 Task: Find connections with filter location Yicheng with filter topic #personaldevelopment with filter profile language Potuguese with filter current company Muthoot Fincorp Ltd. with filter school CENTRAL UNIVERSITY OF JAMMU with filter industry Sports Teams and Clubs with filter service category Editing with filter keywords title Farm Worker
Action: Mouse moved to (505, 67)
Screenshot: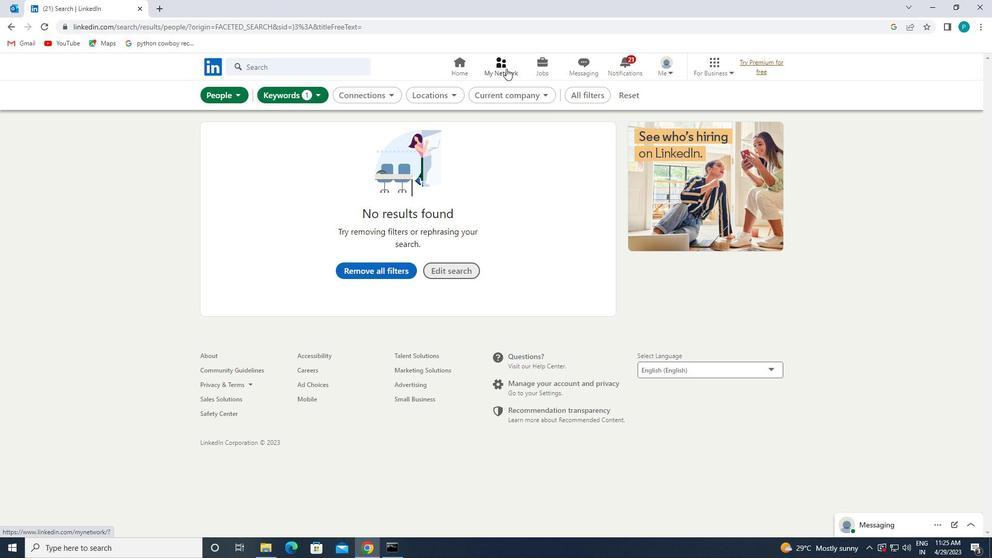 
Action: Mouse pressed left at (505, 67)
Screenshot: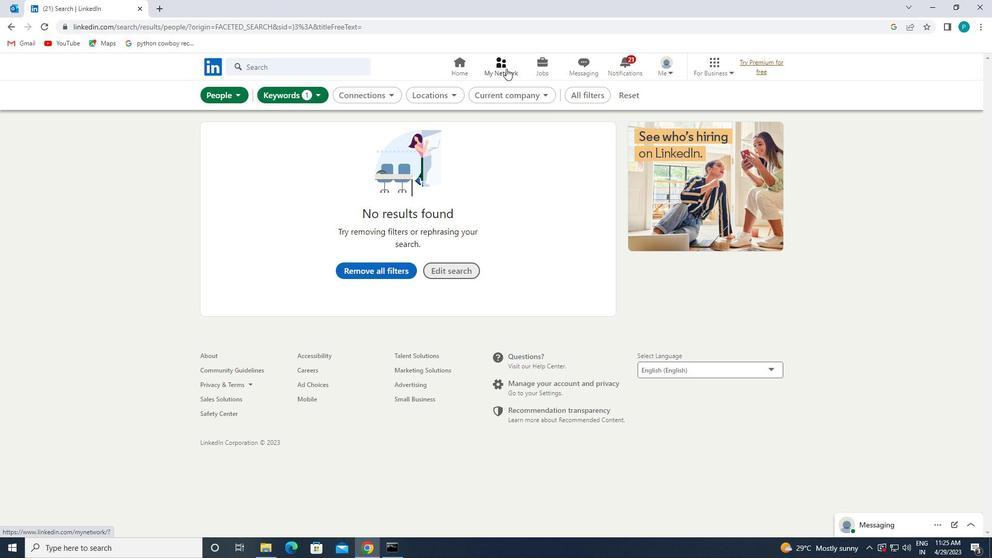 
Action: Mouse moved to (303, 125)
Screenshot: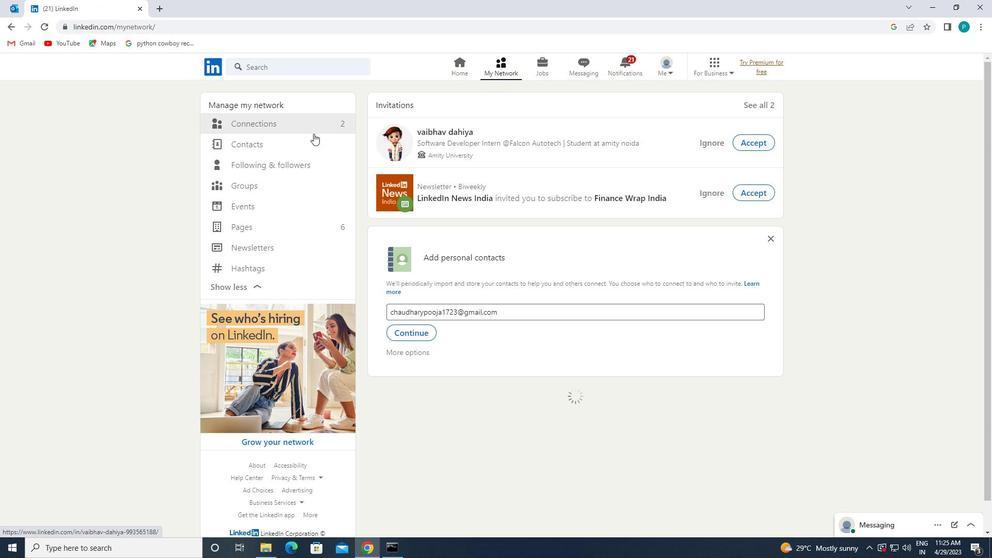 
Action: Mouse pressed left at (303, 125)
Screenshot: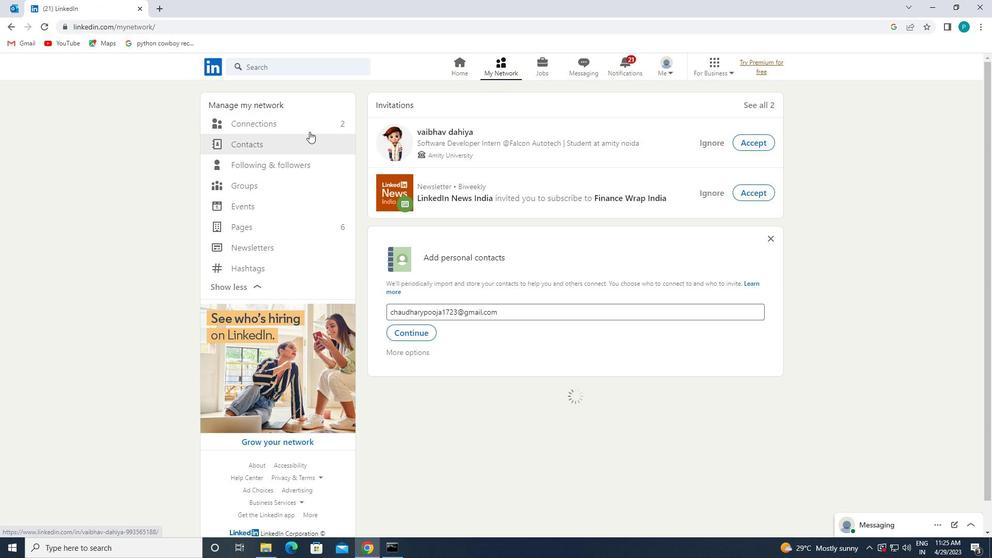 
Action: Mouse moved to (566, 122)
Screenshot: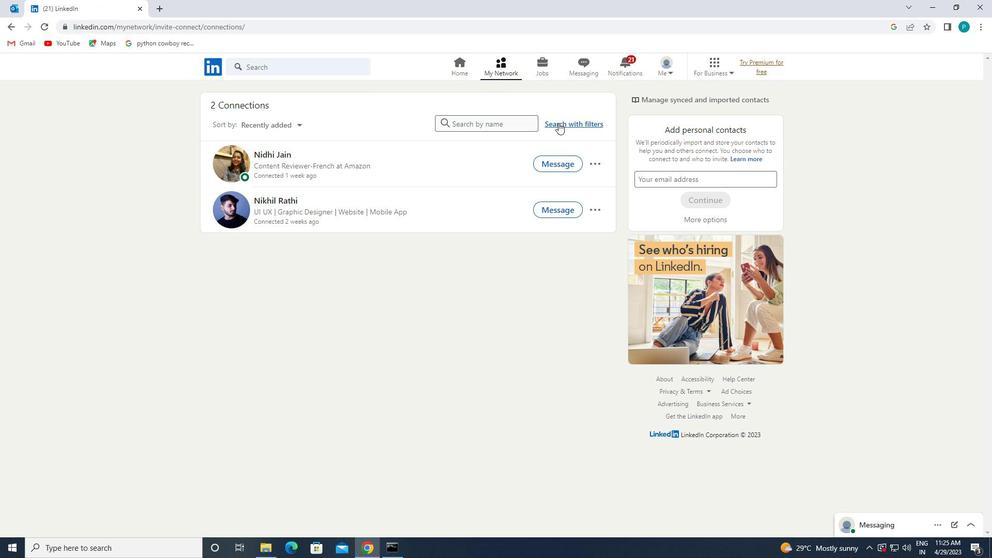 
Action: Mouse pressed left at (566, 122)
Screenshot: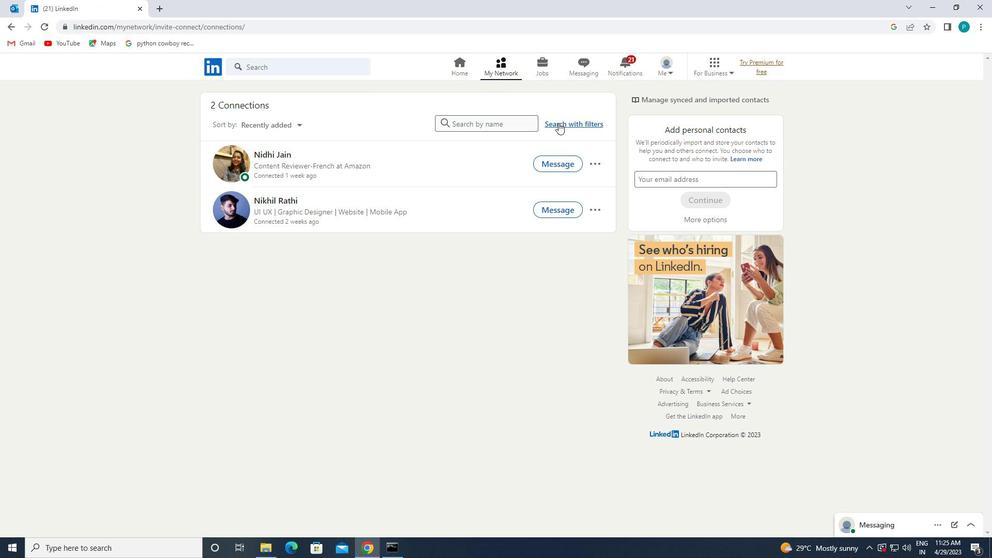 
Action: Mouse moved to (580, 123)
Screenshot: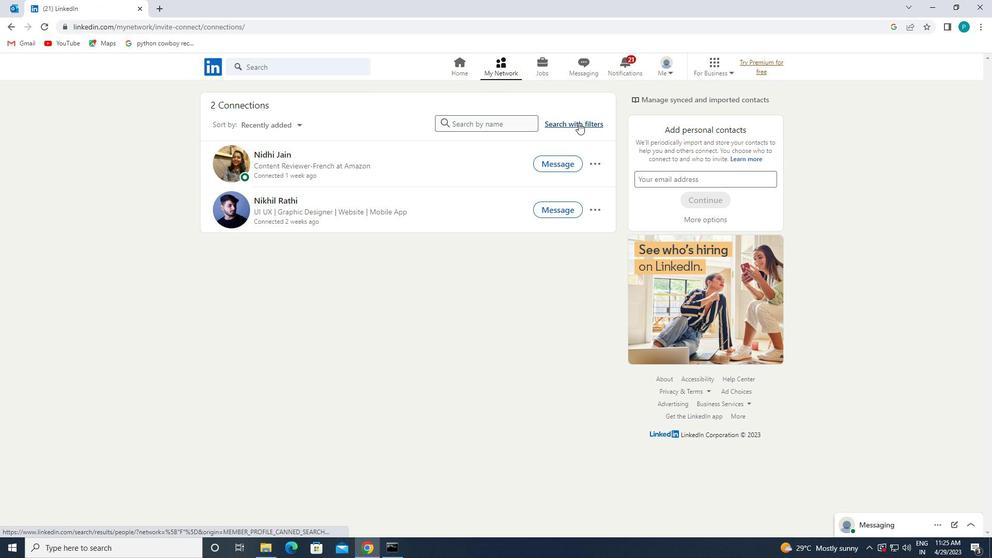 
Action: Mouse pressed left at (580, 123)
Screenshot: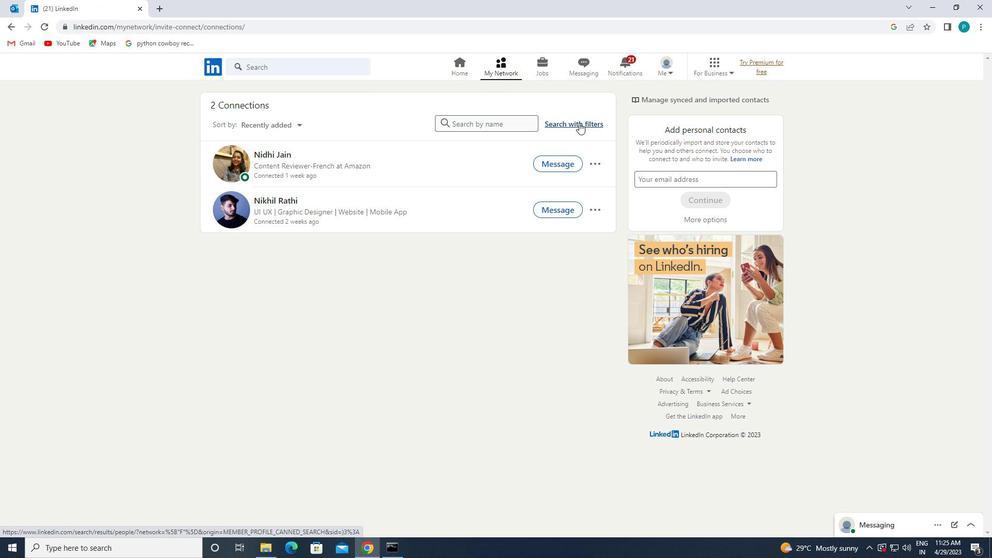 
Action: Mouse moved to (533, 96)
Screenshot: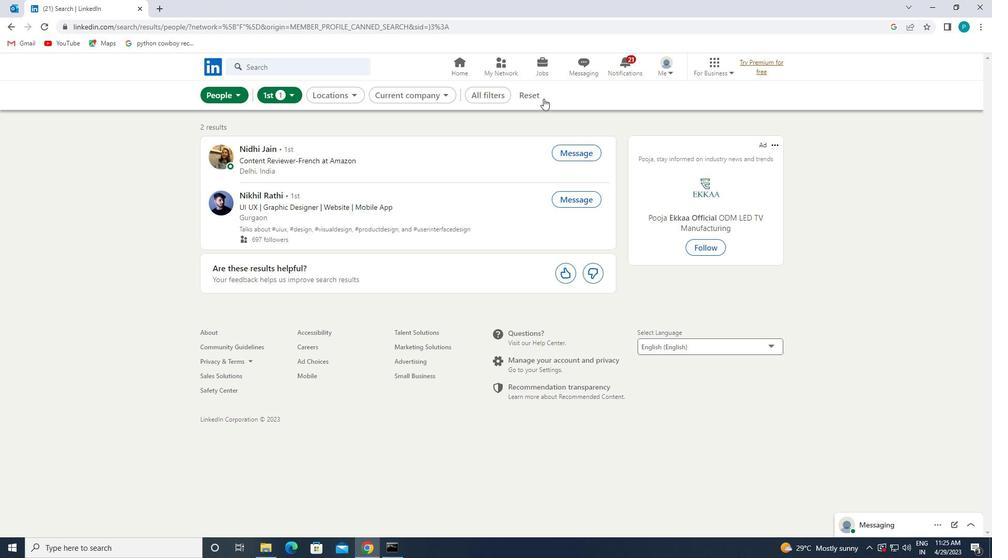 
Action: Mouse pressed left at (533, 96)
Screenshot: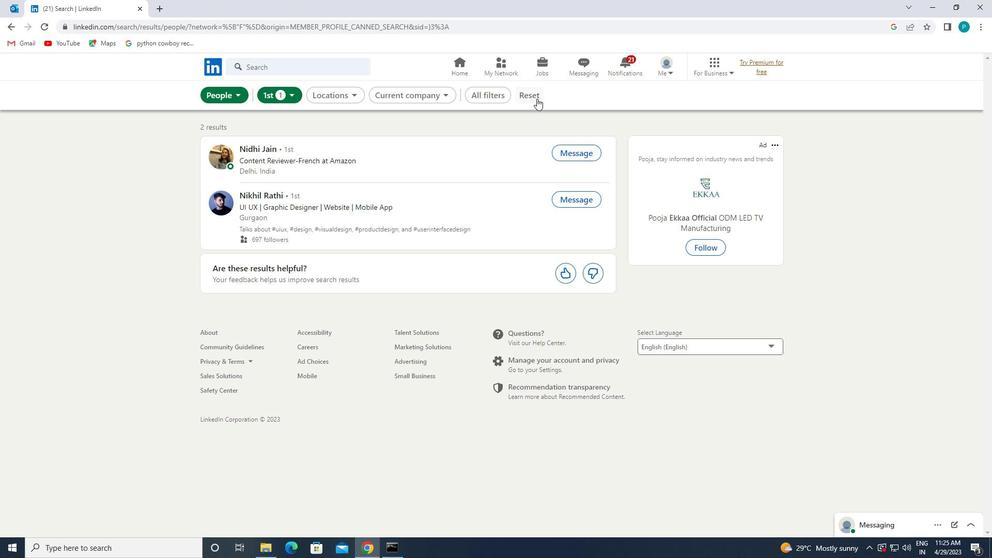 
Action: Mouse moved to (497, 100)
Screenshot: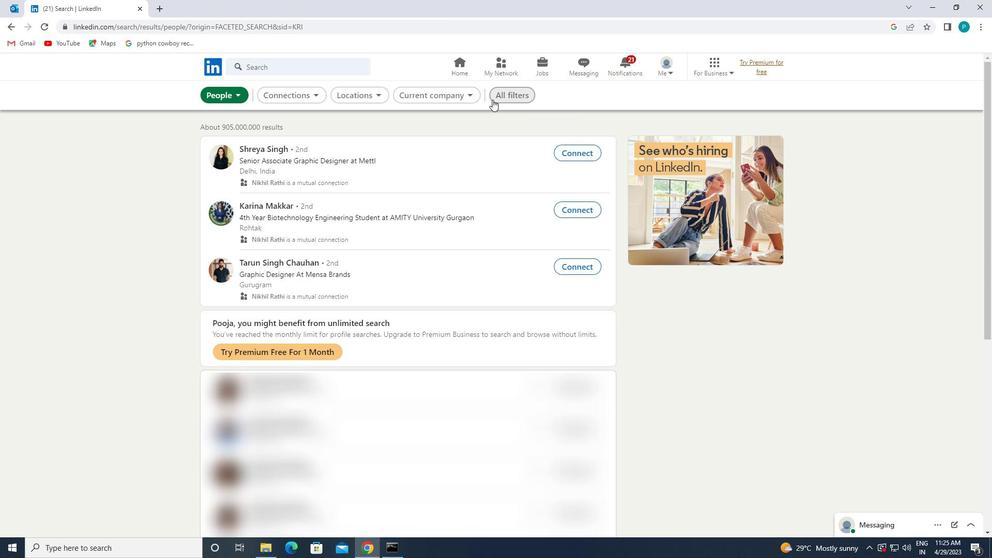 
Action: Mouse pressed left at (497, 100)
Screenshot: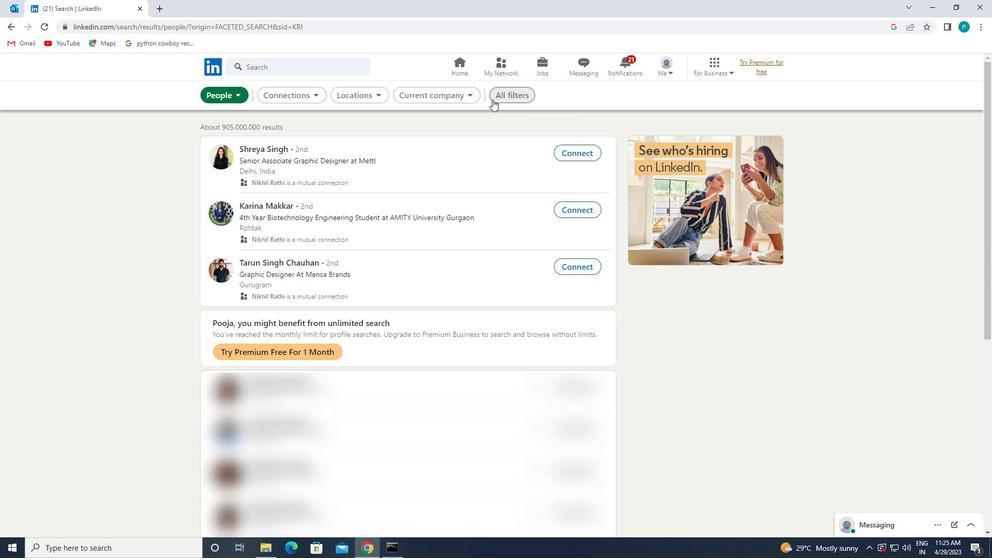 
Action: Mouse moved to (654, 223)
Screenshot: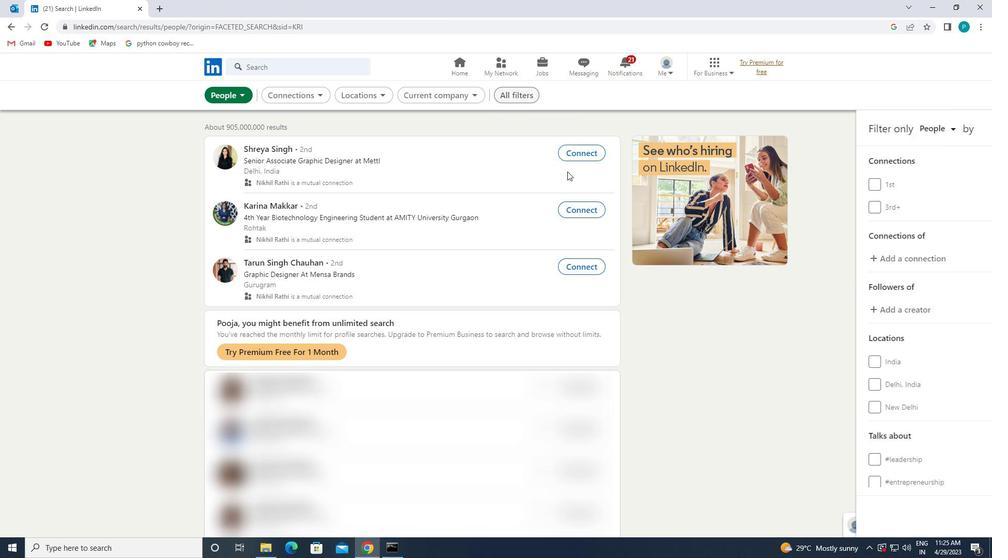 
Action: Mouse scrolled (654, 222) with delta (0, 0)
Screenshot: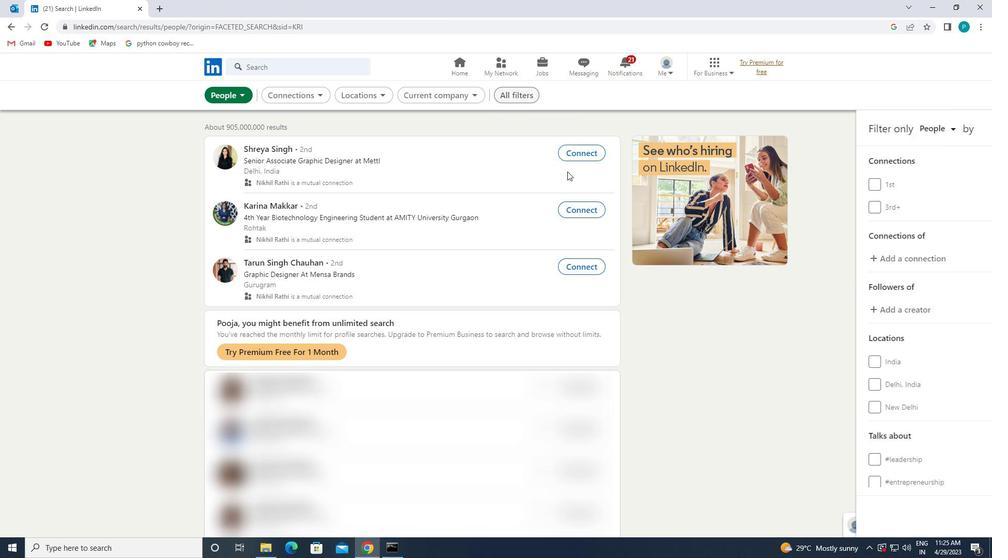 
Action: Mouse moved to (655, 223)
Screenshot: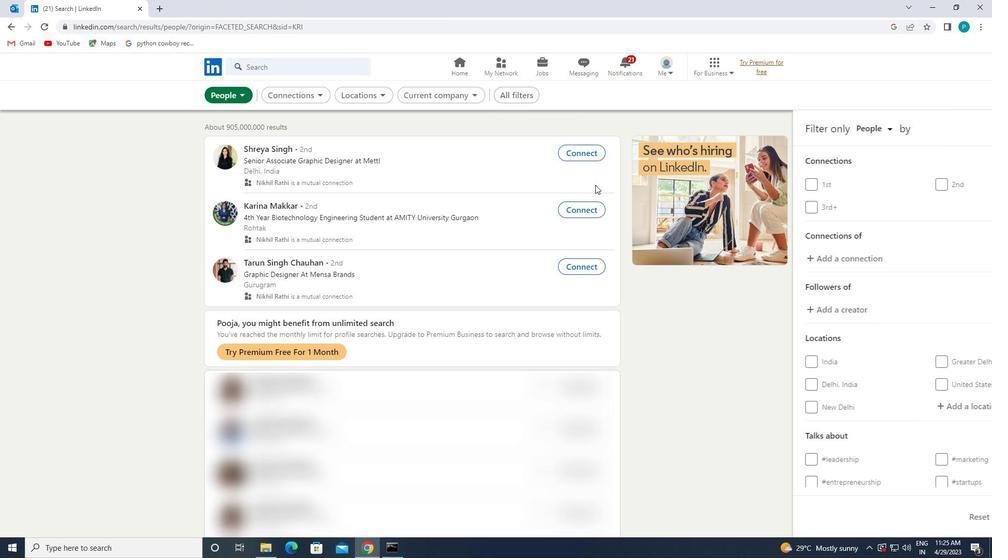 
Action: Mouse scrolled (655, 222) with delta (0, 0)
Screenshot: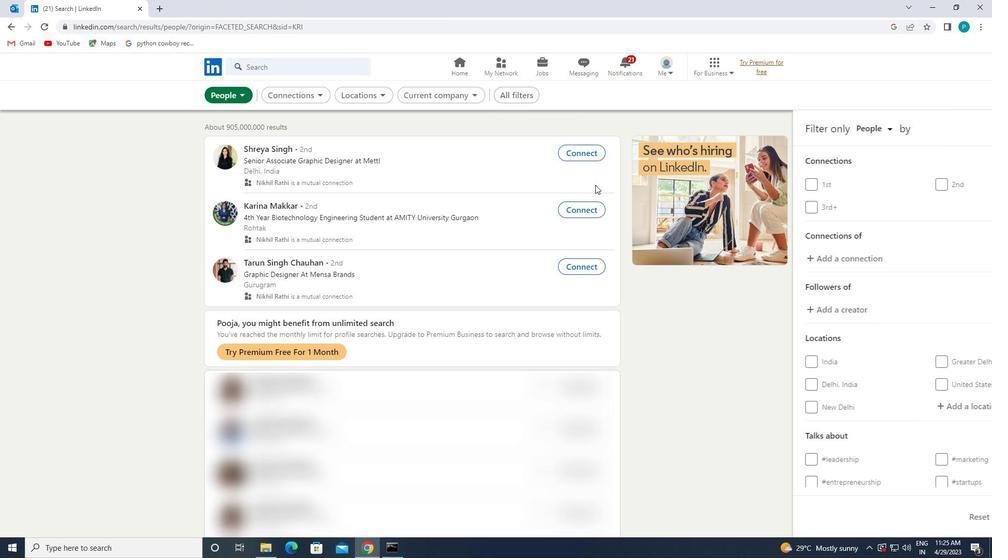
Action: Mouse scrolled (655, 222) with delta (0, 0)
Screenshot: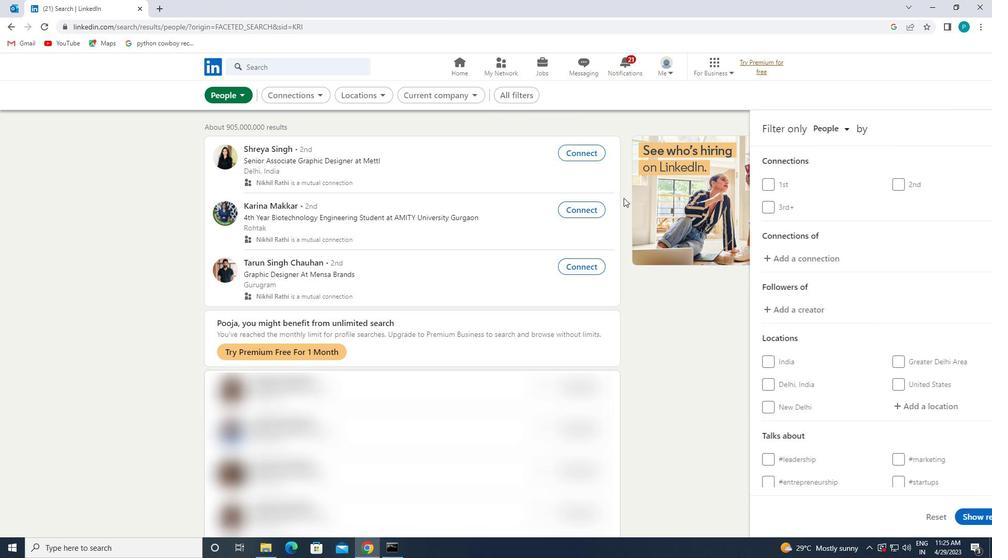 
Action: Mouse moved to (825, 276)
Screenshot: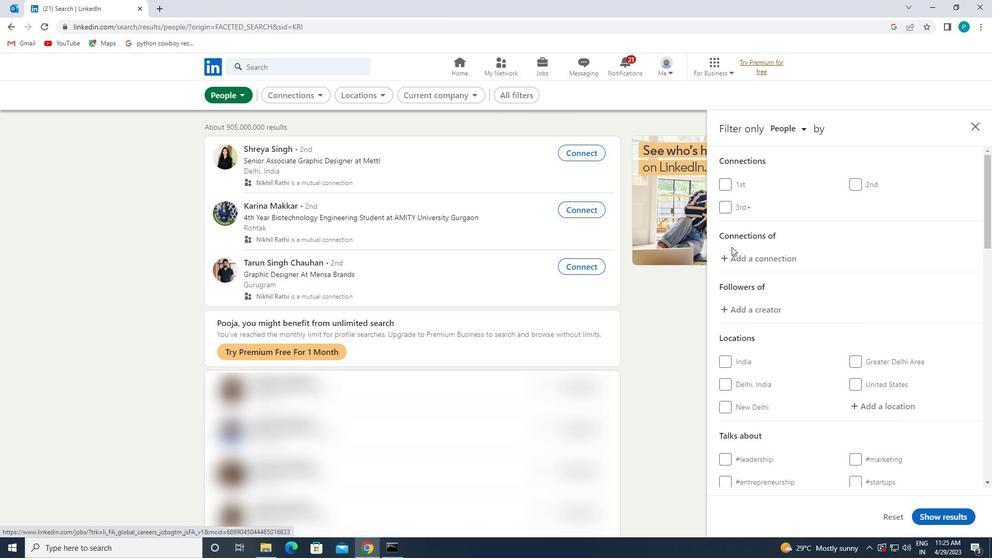
Action: Mouse scrolled (825, 275) with delta (0, 0)
Screenshot: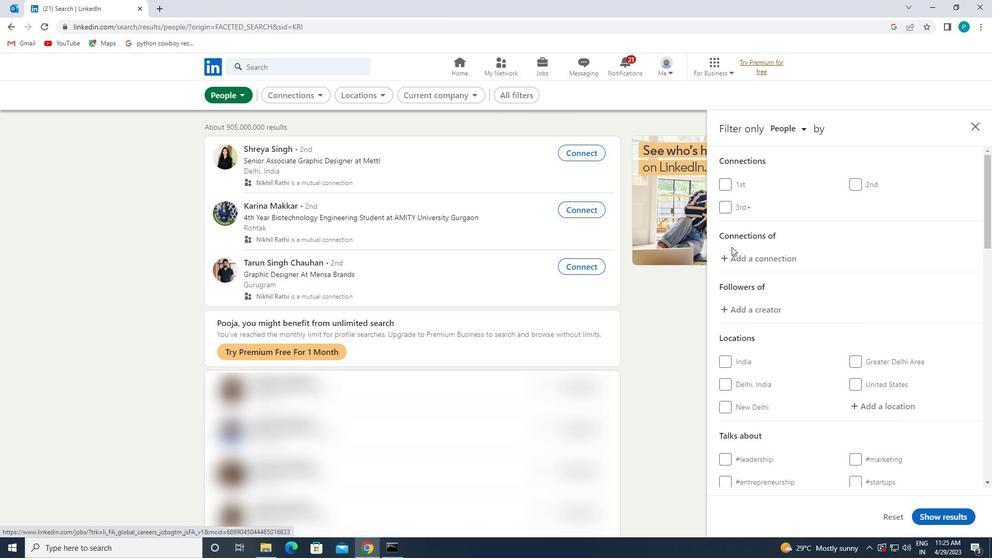 
Action: Mouse moved to (825, 276)
Screenshot: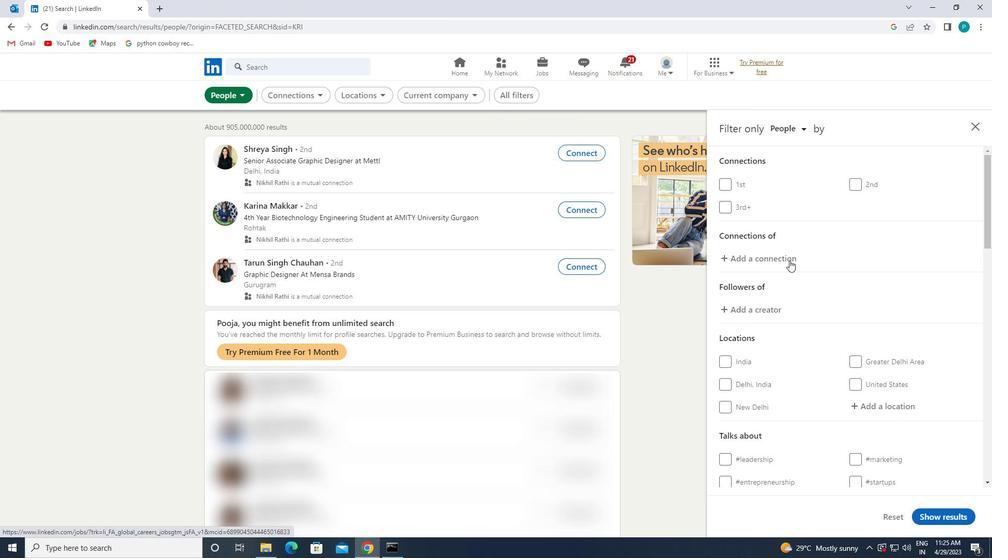
Action: Mouse scrolled (825, 276) with delta (0, 0)
Screenshot: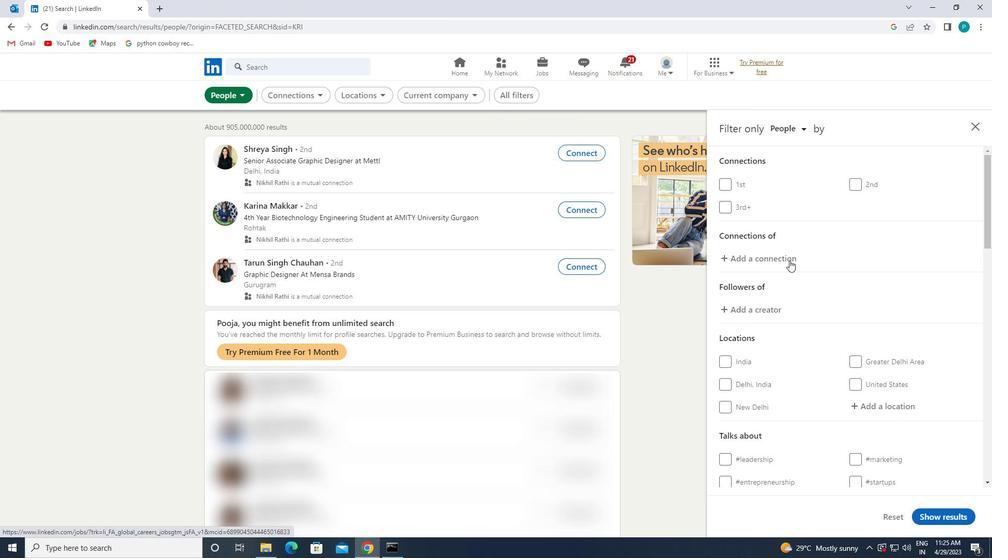 
Action: Mouse moved to (875, 300)
Screenshot: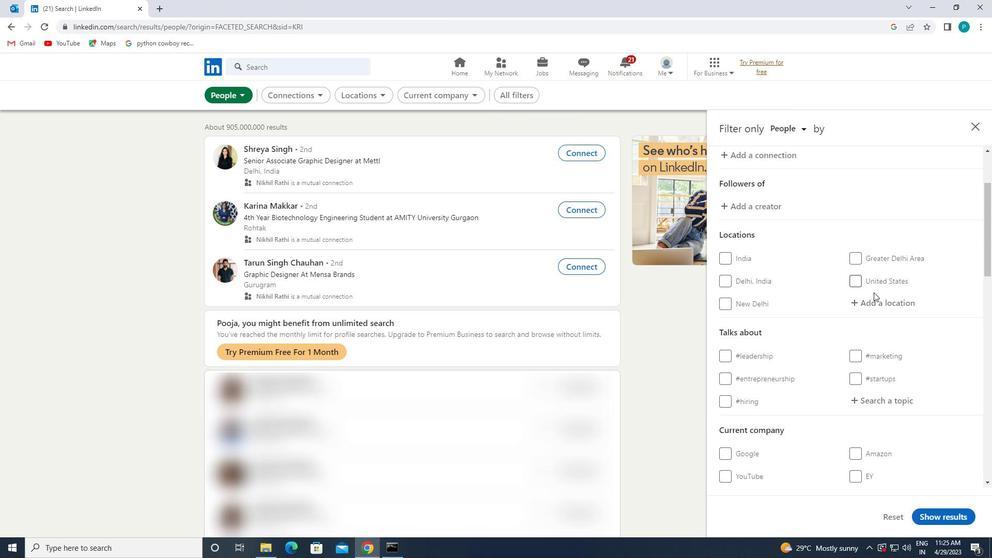 
Action: Mouse pressed left at (875, 300)
Screenshot: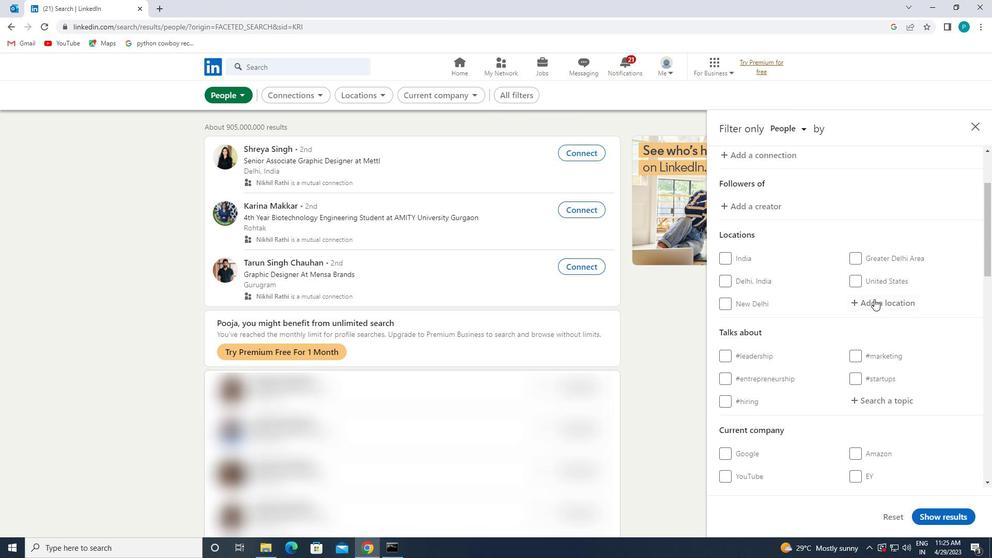 
Action: Mouse moved to (875, 297)
Screenshot: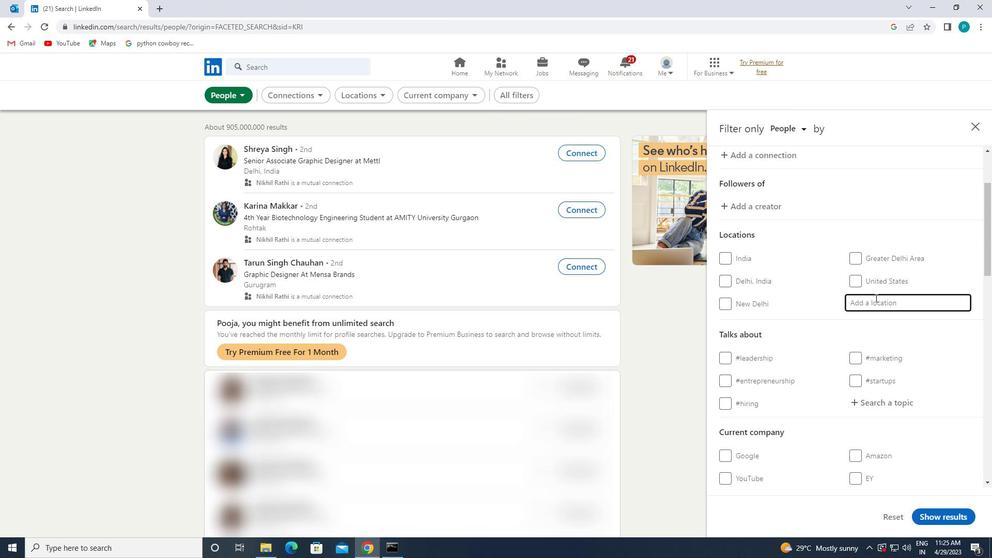 
Action: Key pressed <Key.caps_lock>y<Key.caps_lock>e<Key.backspace>icheng
Screenshot: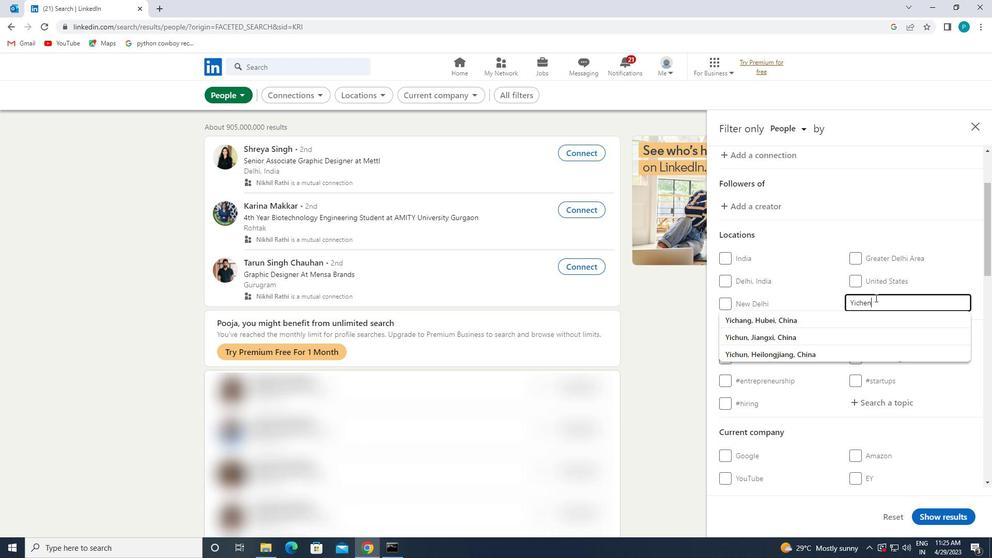
Action: Mouse moved to (877, 337)
Screenshot: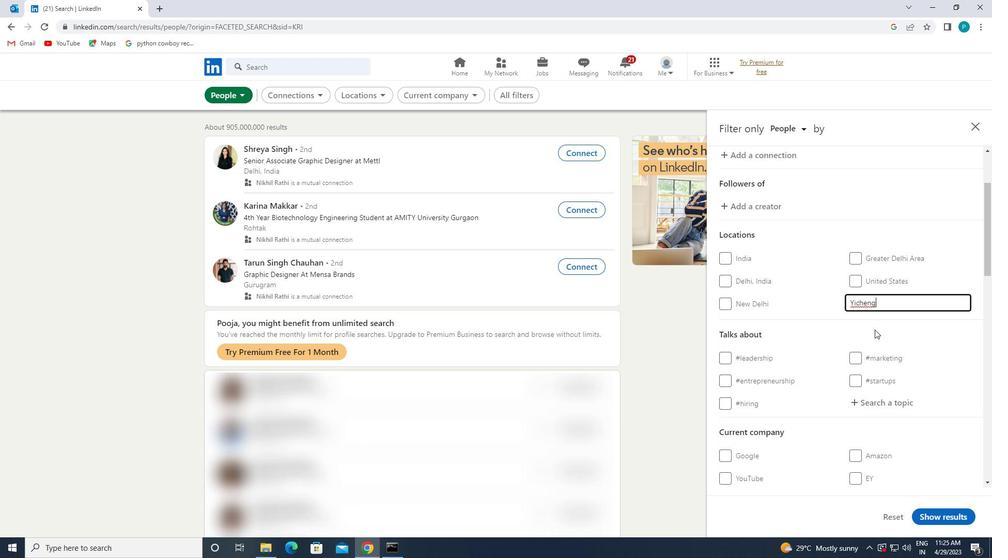 
Action: Mouse scrolled (877, 337) with delta (0, 0)
Screenshot: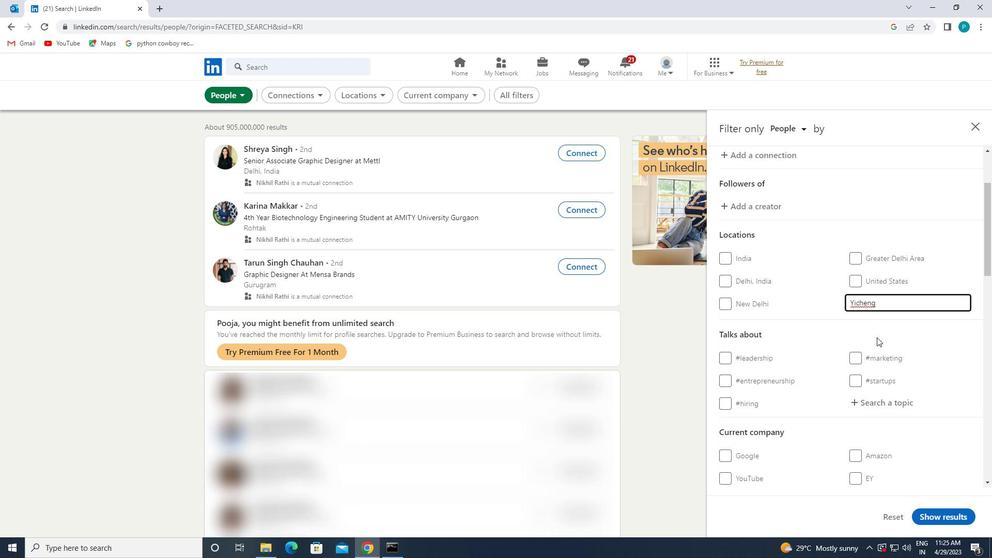 
Action: Mouse scrolled (877, 337) with delta (0, 0)
Screenshot: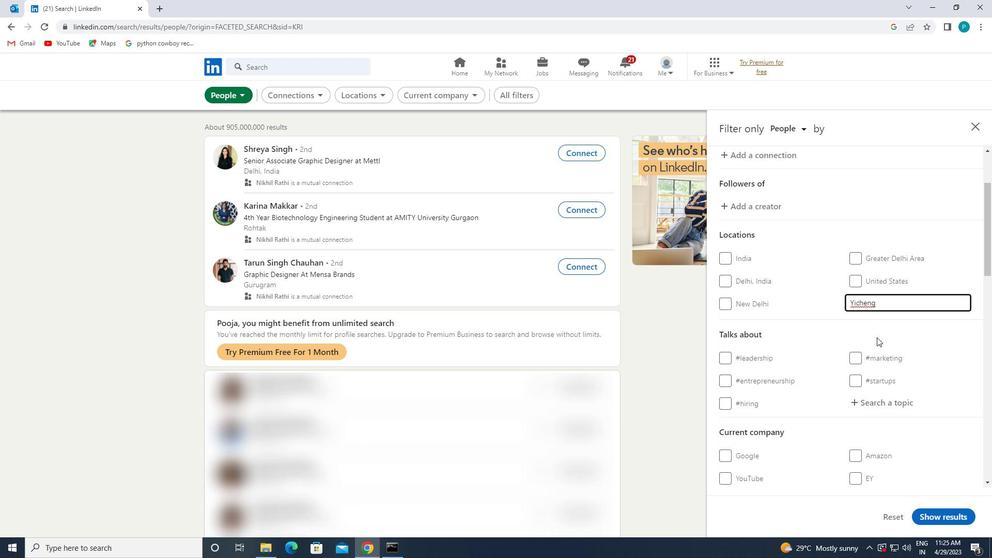 
Action: Mouse moved to (866, 296)
Screenshot: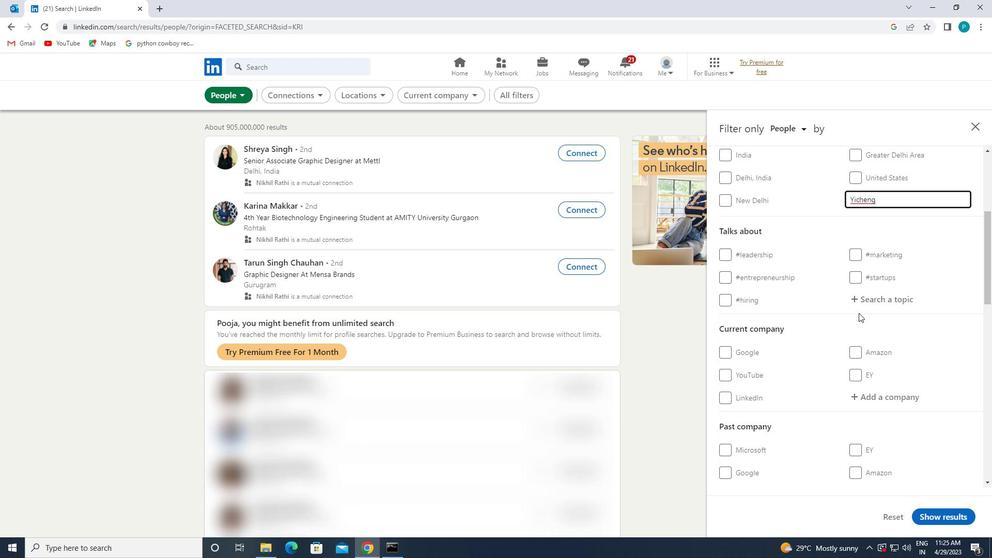 
Action: Mouse pressed left at (866, 296)
Screenshot: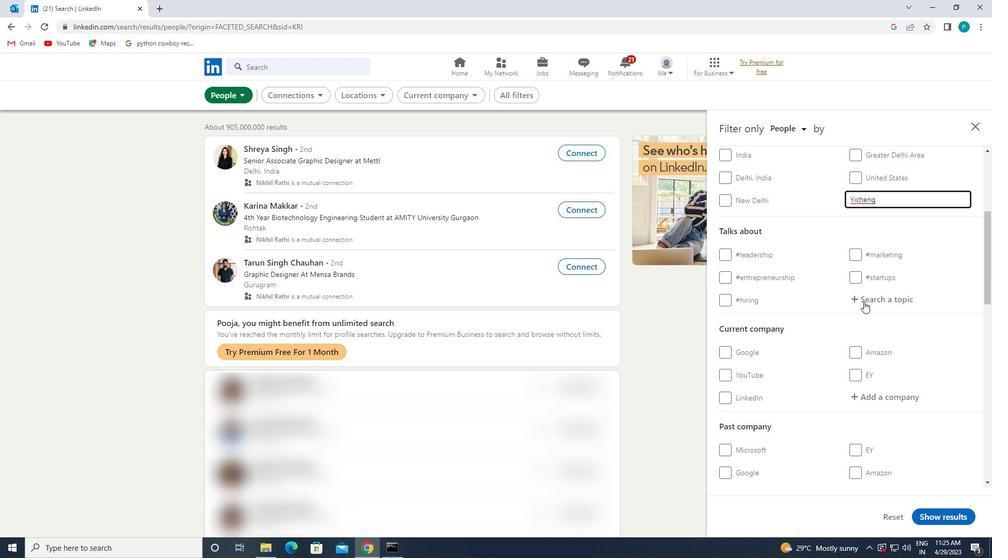
Action: Mouse moved to (867, 296)
Screenshot: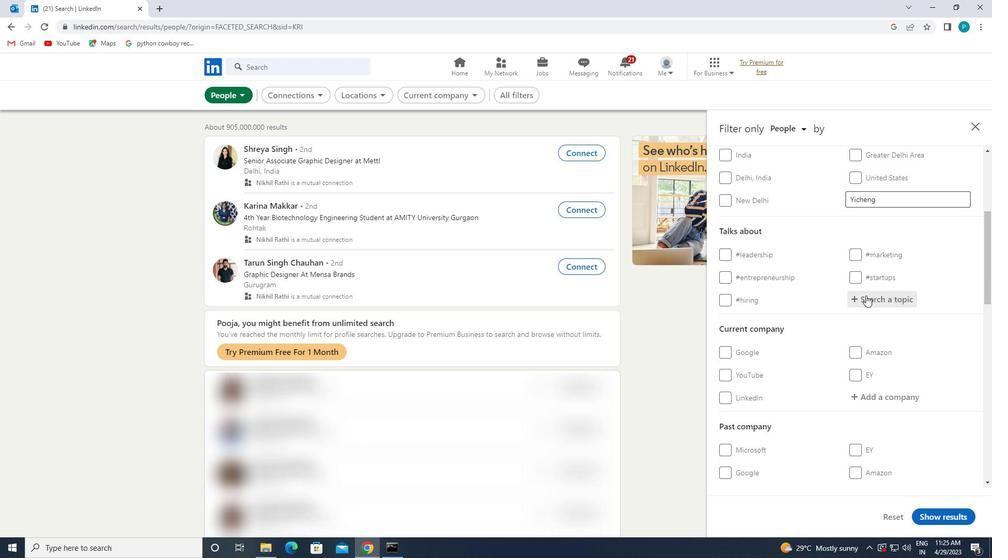 
Action: Key pressed <Key.shift>#PERSONALDEVELOPMENT
Screenshot: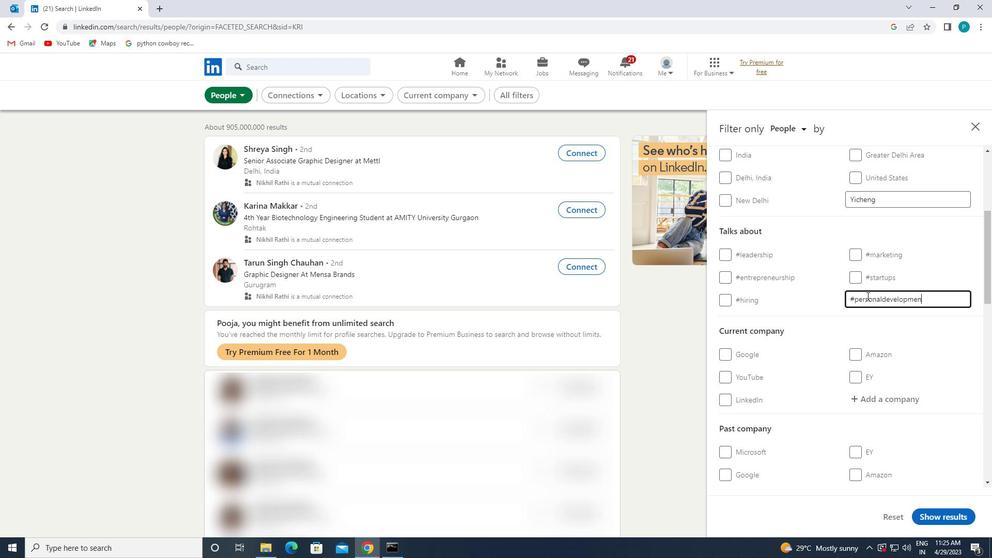 
Action: Mouse moved to (907, 365)
Screenshot: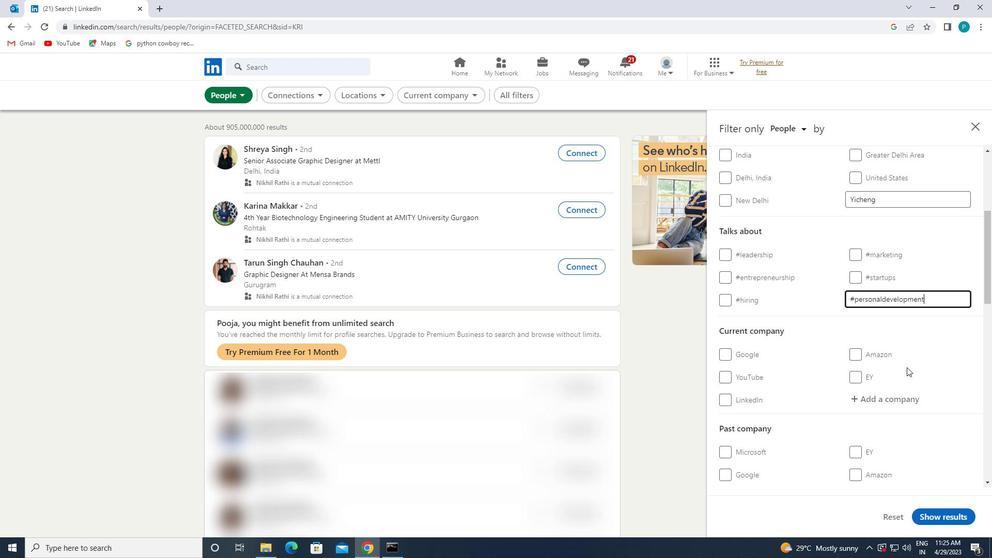 
Action: Mouse scrolled (907, 364) with delta (0, 0)
Screenshot: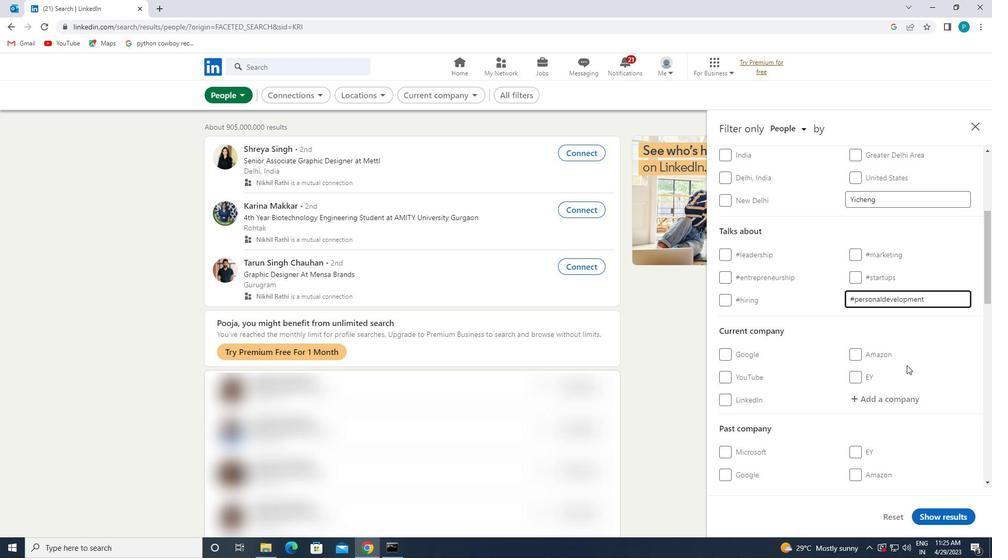 
Action: Mouse scrolled (907, 364) with delta (0, 0)
Screenshot: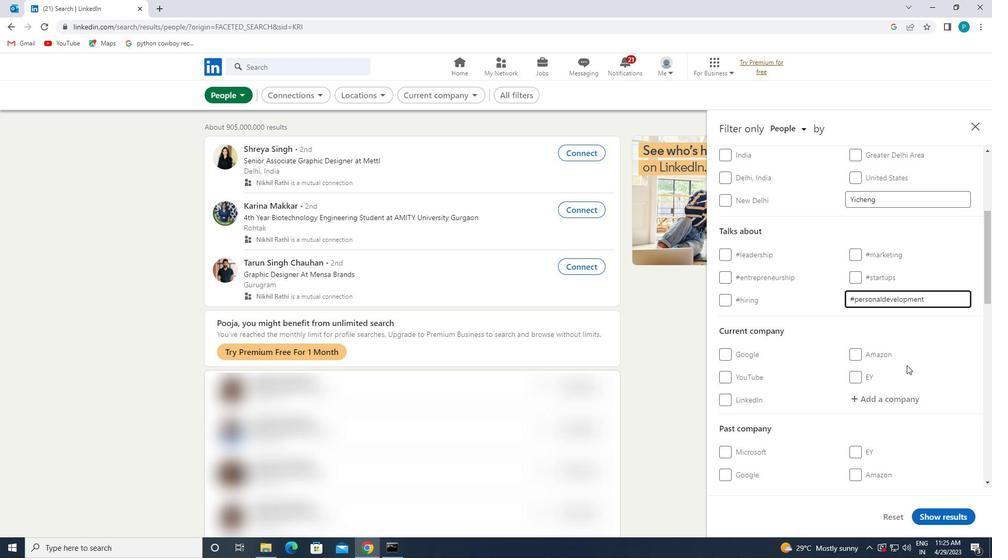 
Action: Mouse moved to (907, 365)
Screenshot: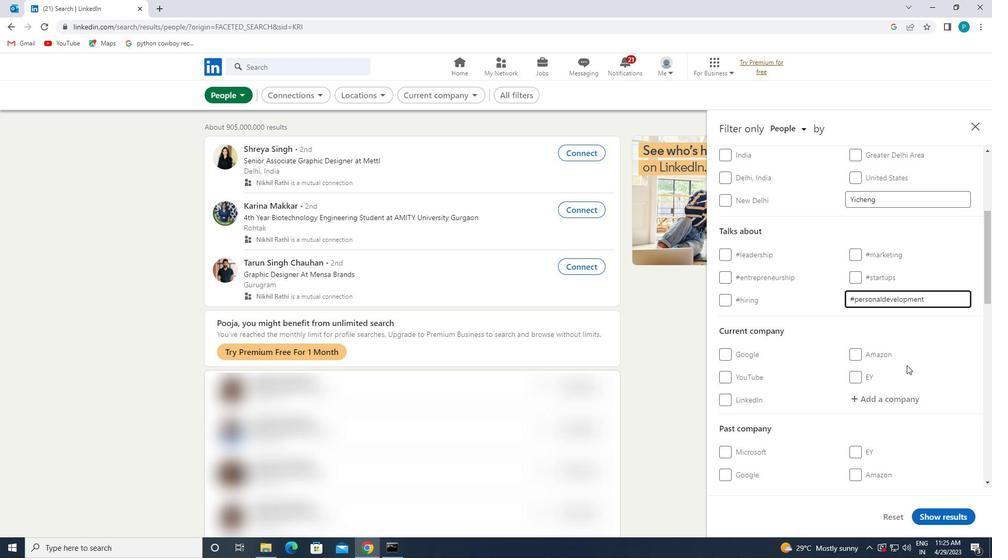 
Action: Mouse scrolled (907, 364) with delta (0, 0)
Screenshot: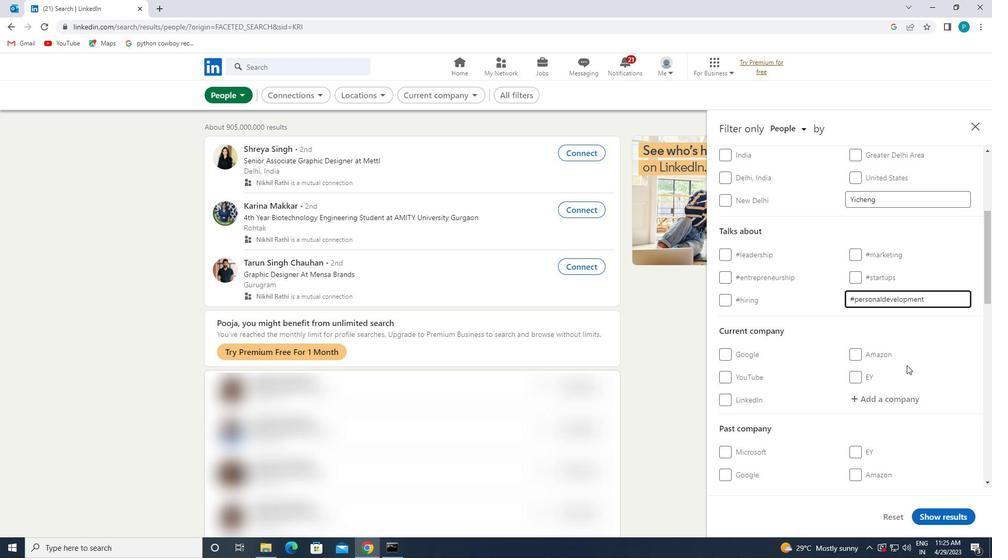 
Action: Mouse moved to (906, 366)
Screenshot: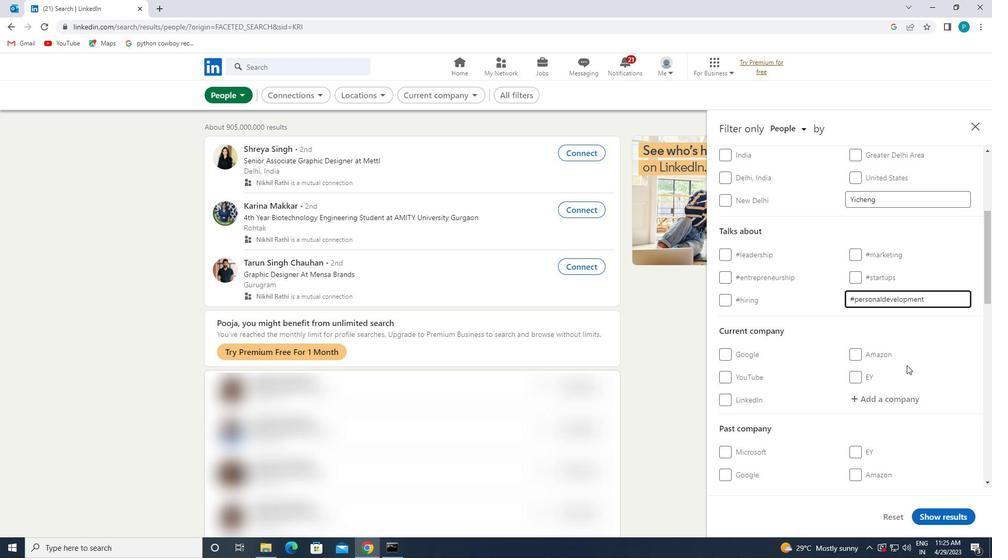 
Action: Mouse scrolled (906, 365) with delta (0, 0)
Screenshot: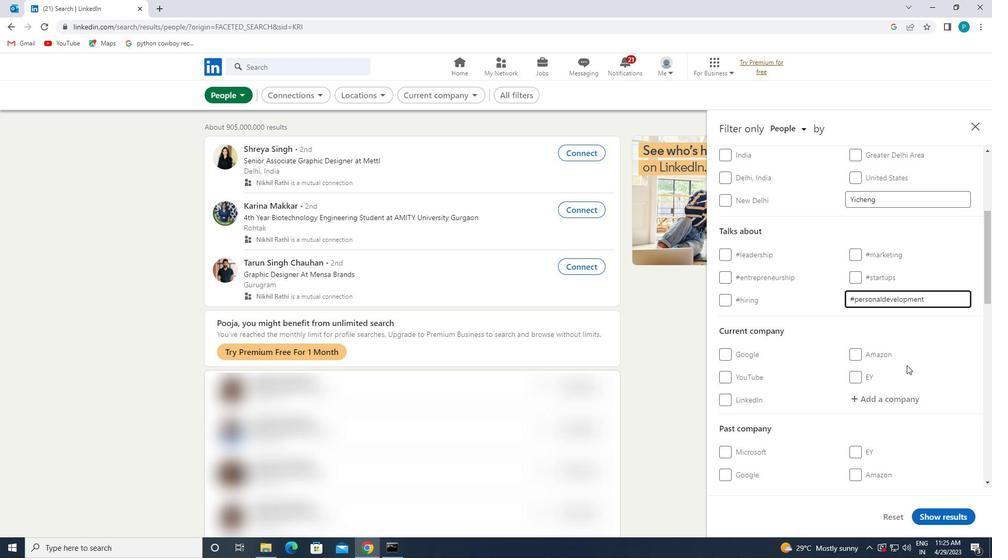 
Action: Mouse moved to (849, 355)
Screenshot: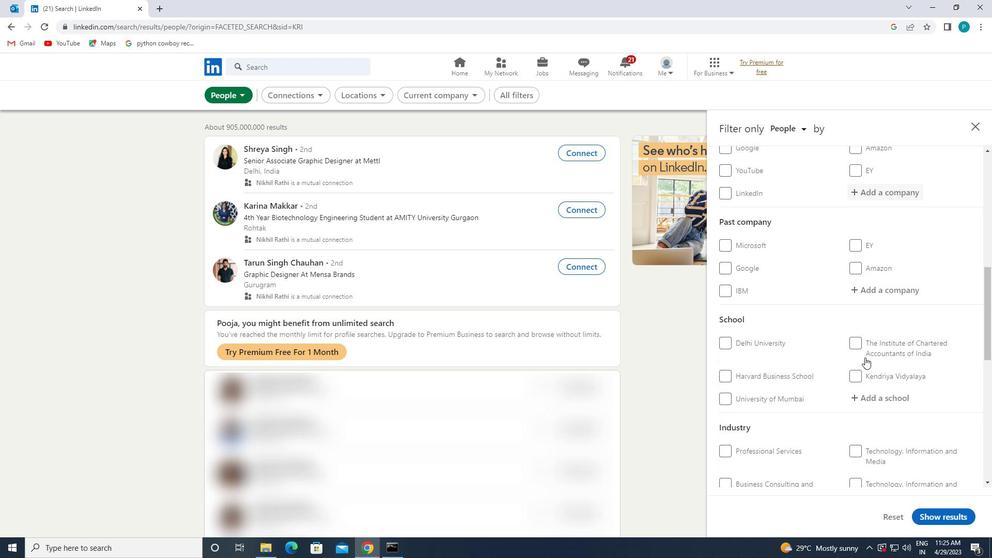 
Action: Mouse scrolled (849, 354) with delta (0, 0)
Screenshot: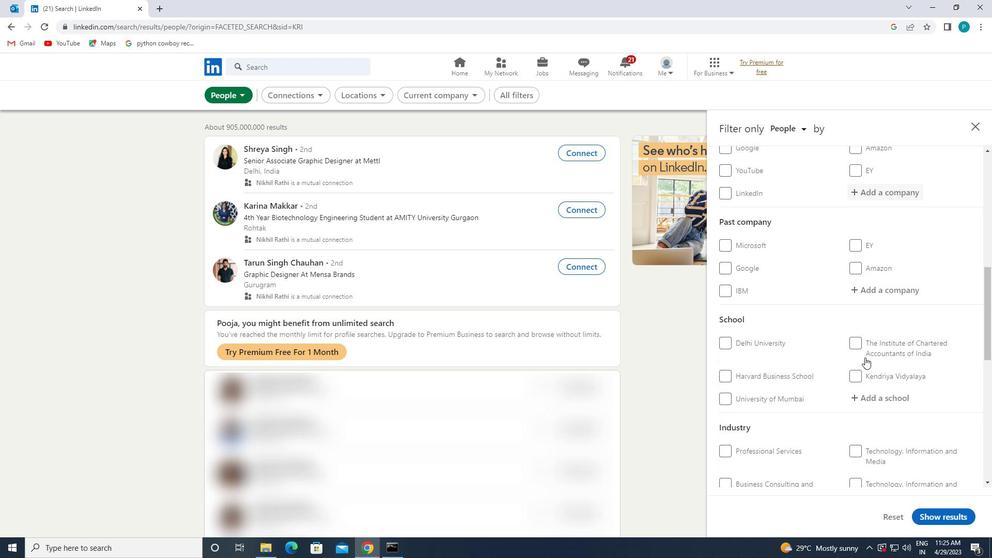 
Action: Mouse moved to (841, 352)
Screenshot: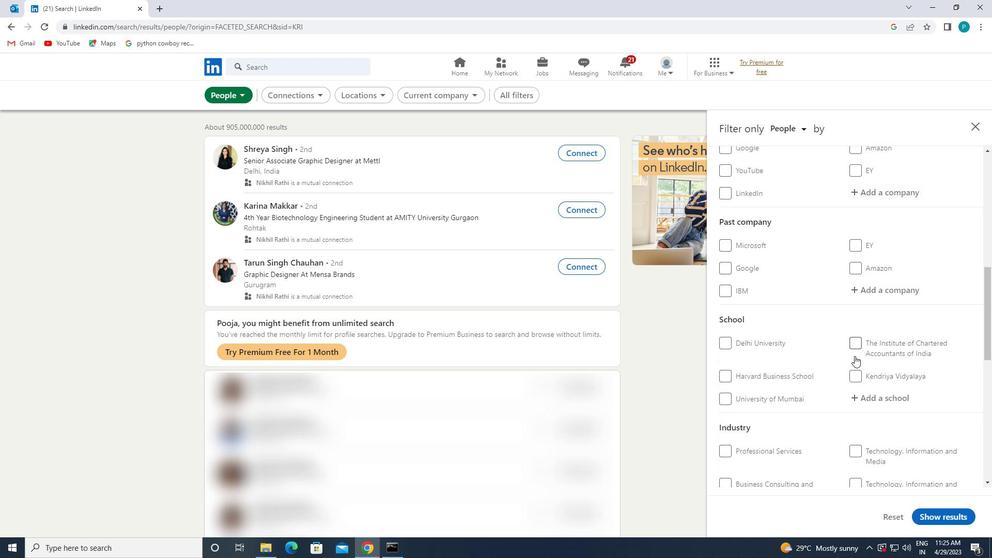 
Action: Mouse scrolled (841, 352) with delta (0, 0)
Screenshot: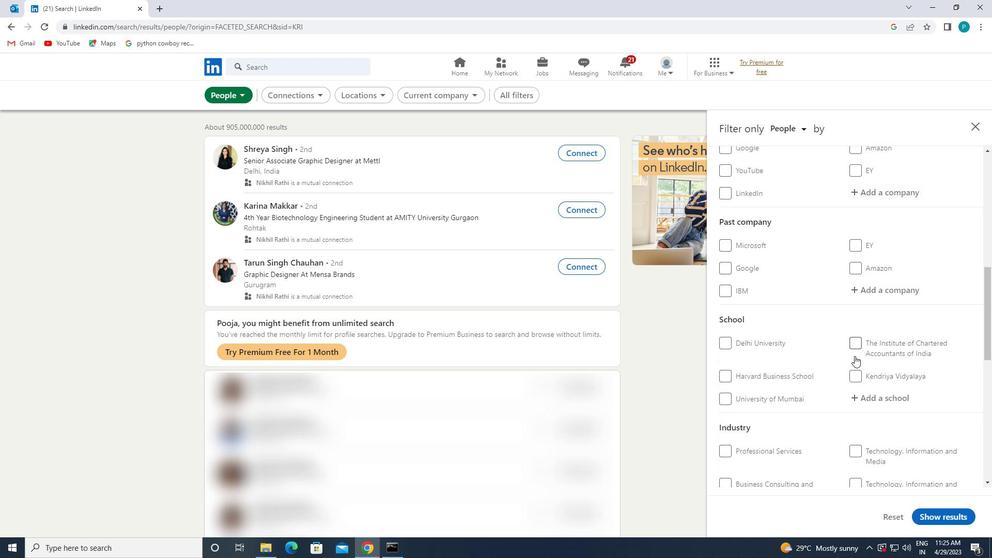 
Action: Mouse moved to (838, 352)
Screenshot: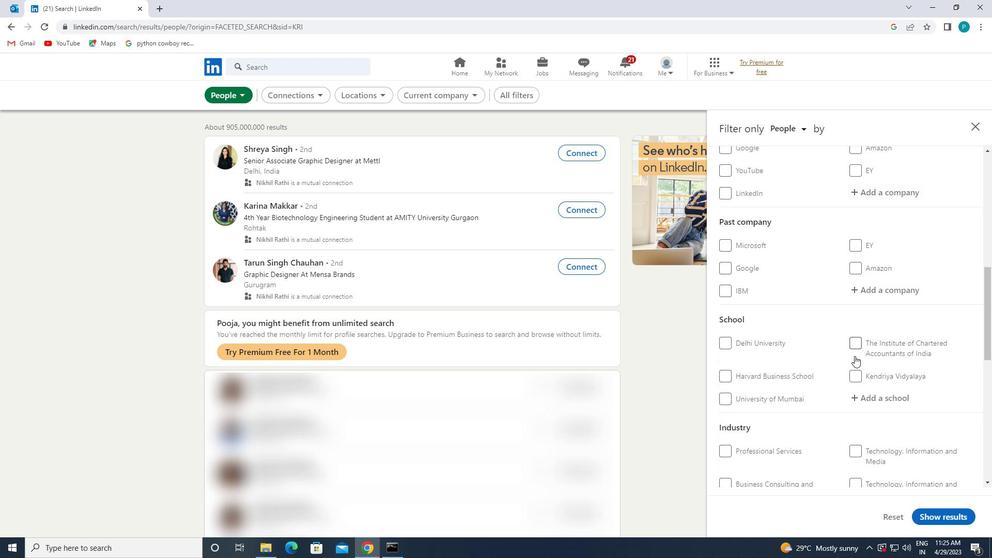 
Action: Mouse scrolled (838, 352) with delta (0, 0)
Screenshot: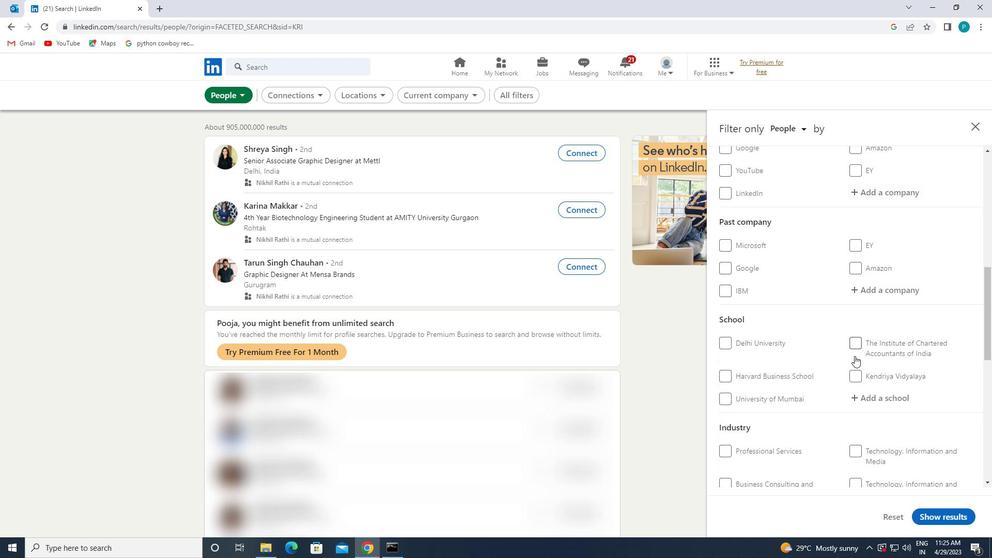 
Action: Mouse moved to (836, 352)
Screenshot: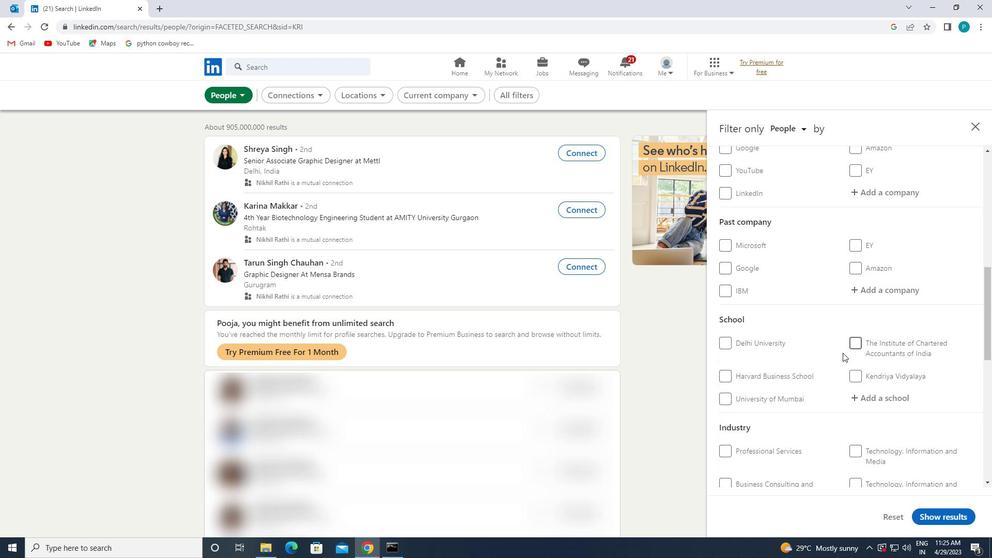 
Action: Mouse scrolled (836, 352) with delta (0, 0)
Screenshot: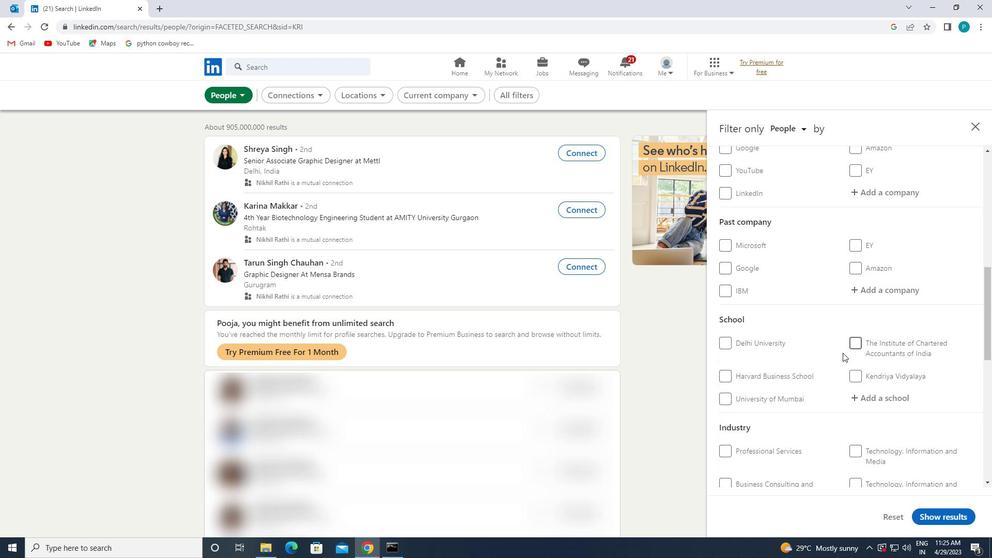 
Action: Mouse moved to (855, 352)
Screenshot: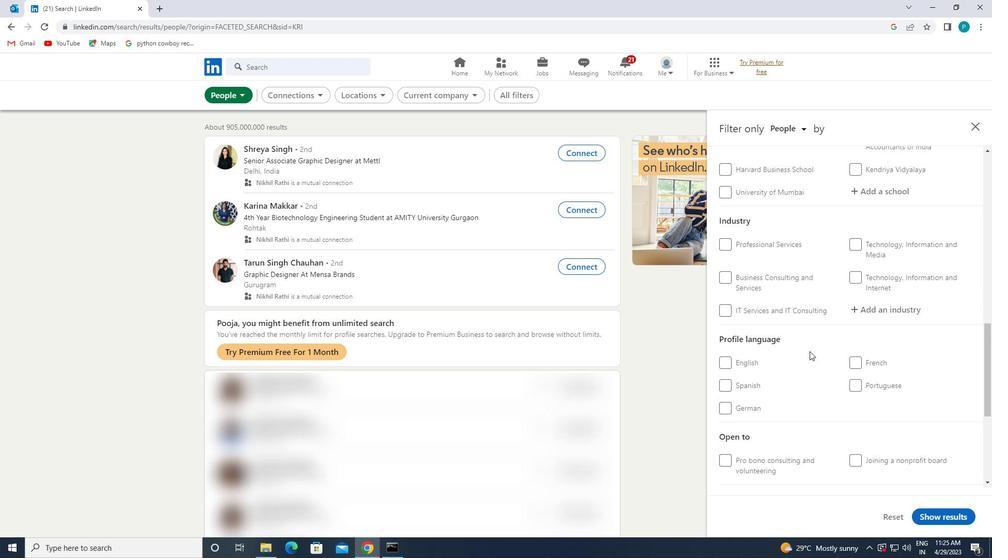 
Action: Mouse scrolled (855, 352) with delta (0, 0)
Screenshot: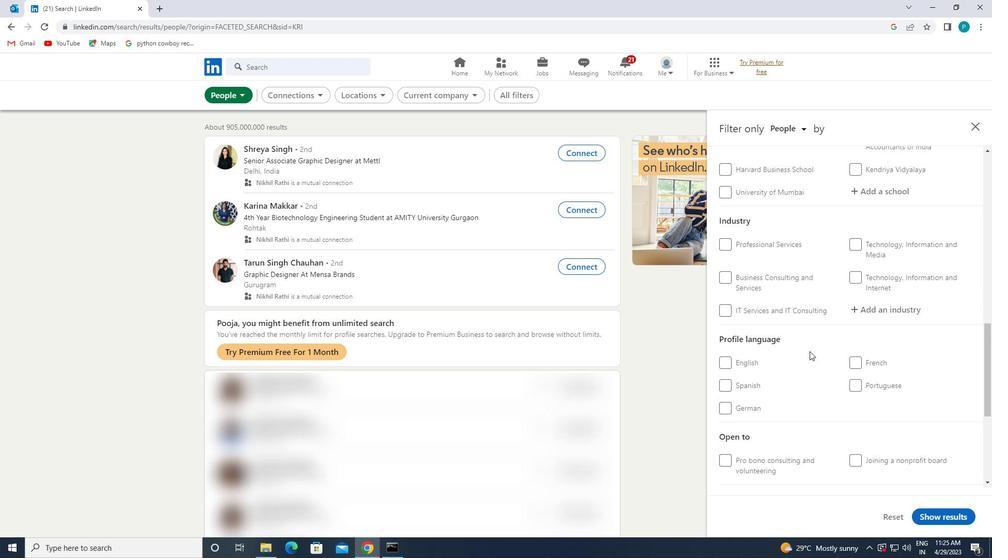 
Action: Mouse moved to (860, 329)
Screenshot: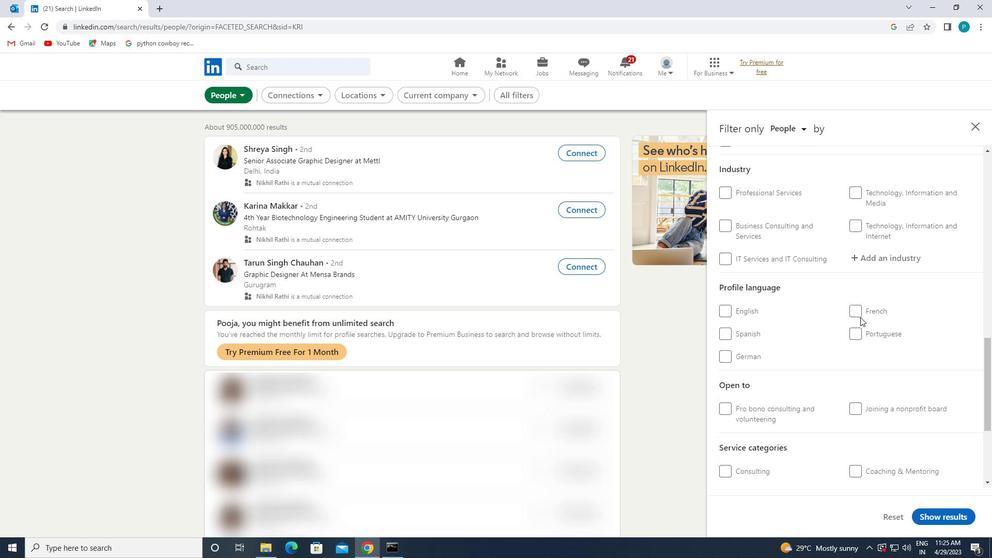 
Action: Mouse pressed left at (860, 329)
Screenshot: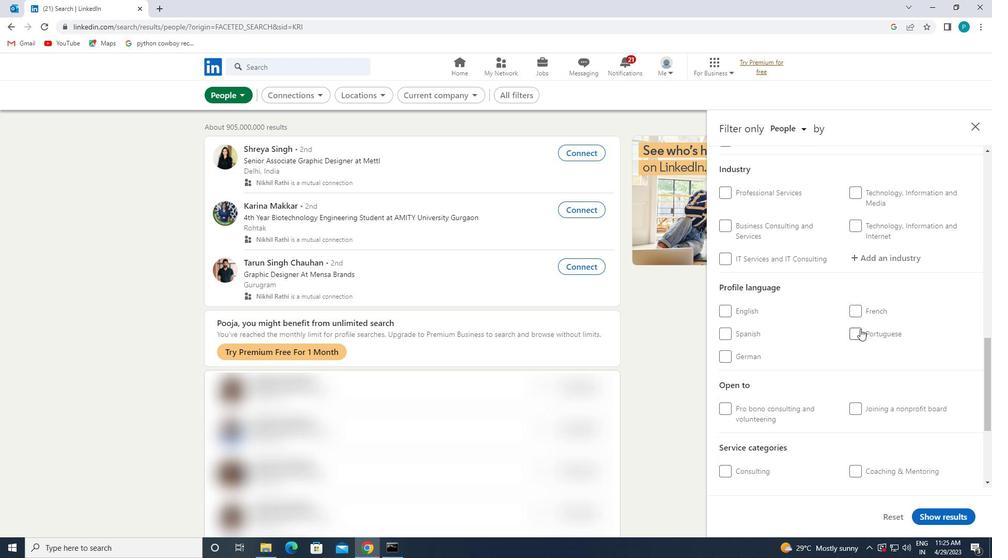 
Action: Mouse moved to (910, 296)
Screenshot: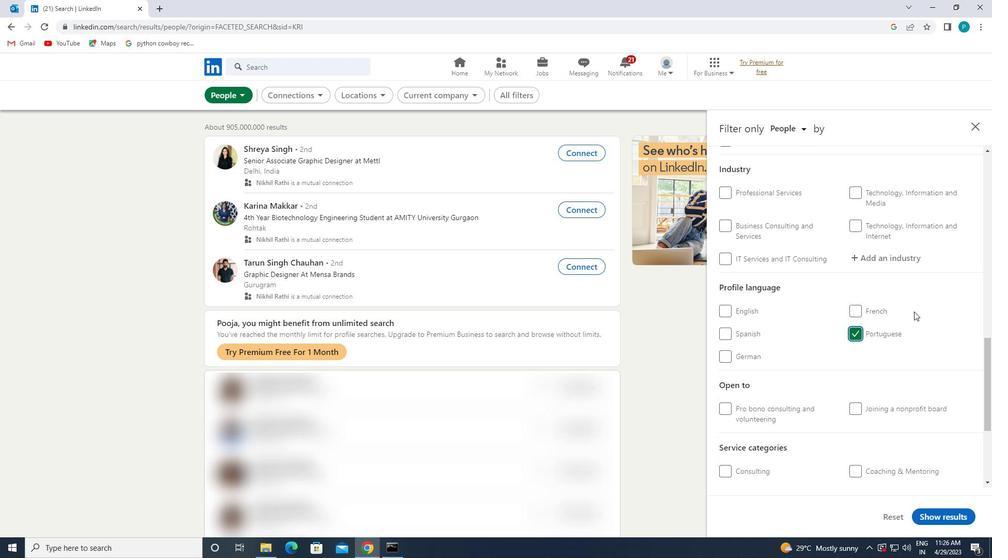 
Action: Mouse scrolled (910, 297) with delta (0, 0)
Screenshot: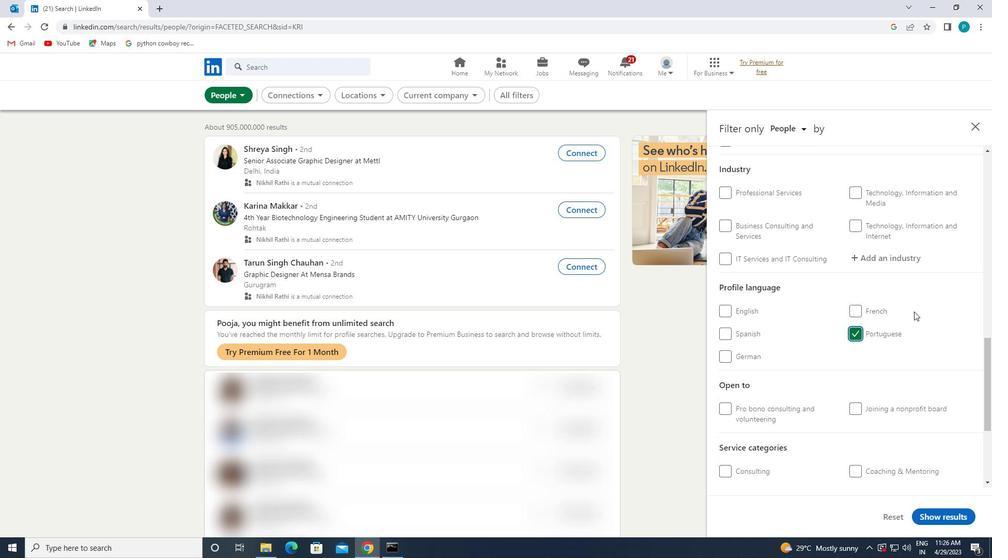 
Action: Mouse scrolled (910, 297) with delta (0, 0)
Screenshot: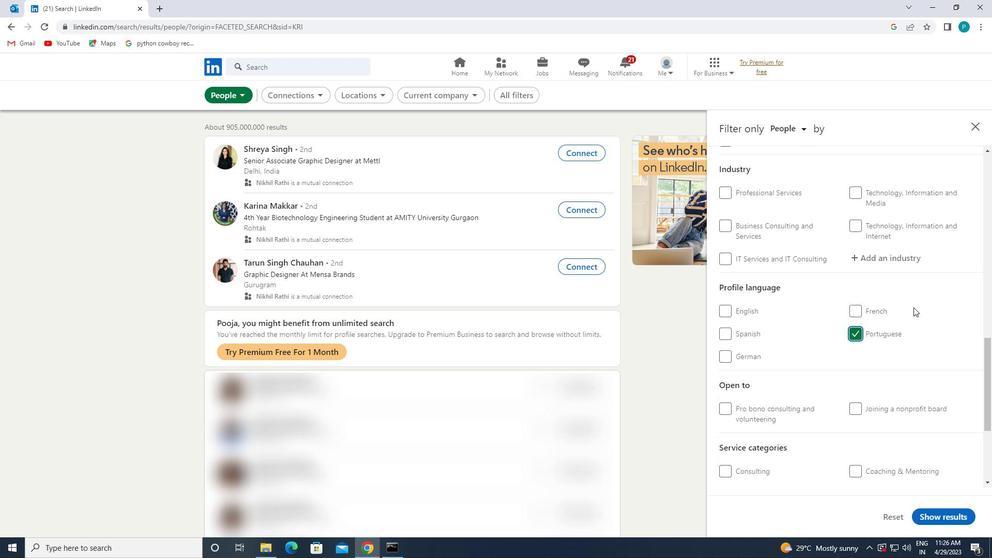 
Action: Mouse scrolled (910, 297) with delta (0, 0)
Screenshot: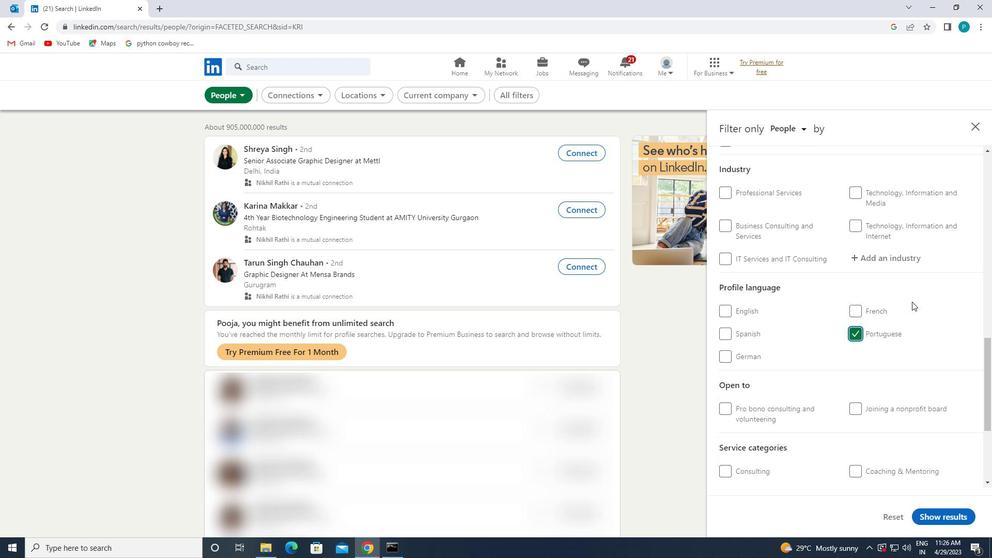 
Action: Mouse moved to (913, 294)
Screenshot: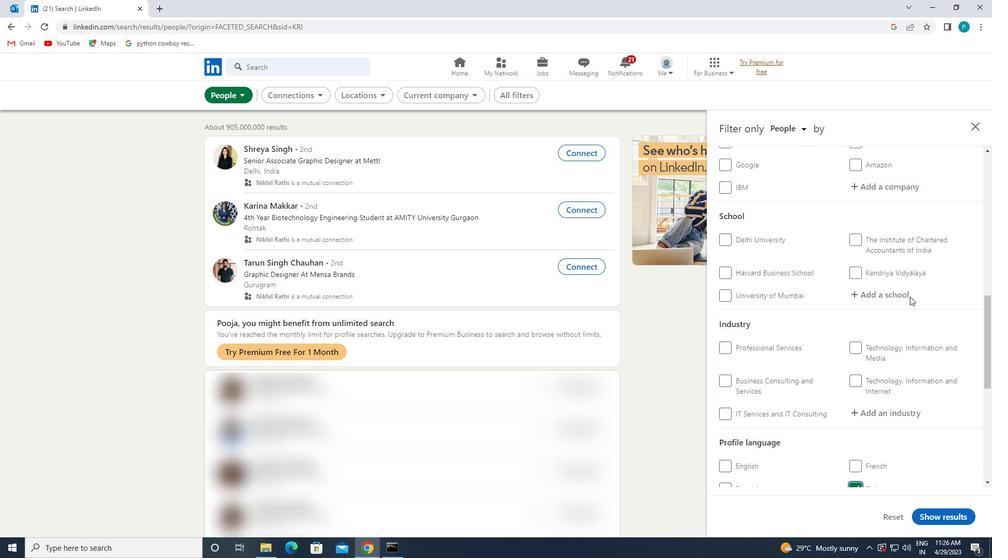 
Action: Mouse scrolled (913, 295) with delta (0, 0)
Screenshot: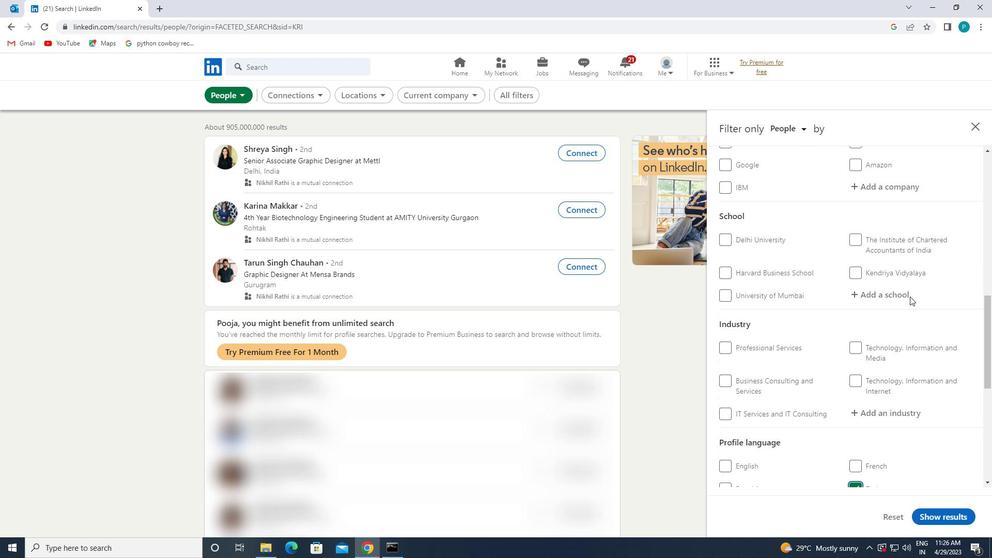 
Action: Mouse scrolled (913, 295) with delta (0, 0)
Screenshot: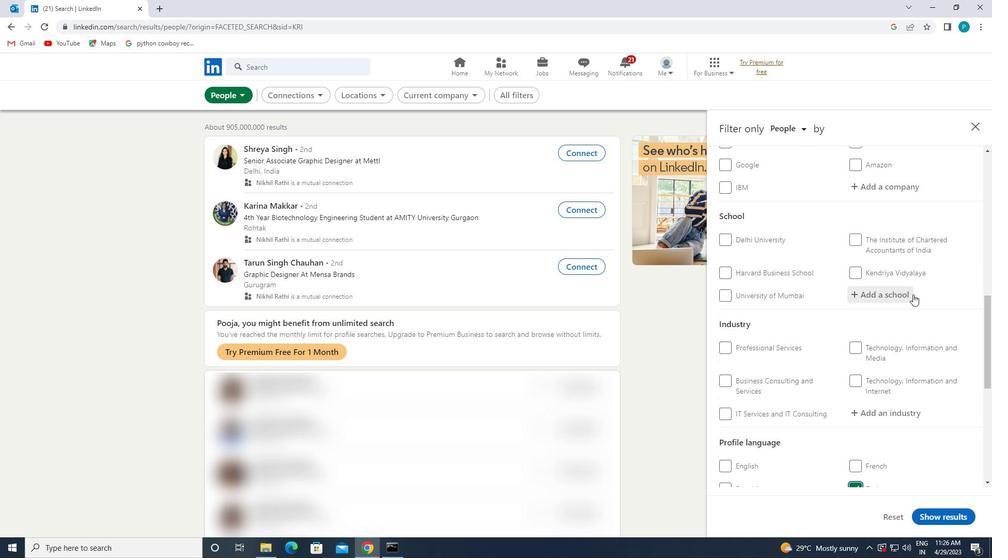 
Action: Mouse scrolled (913, 295) with delta (0, 0)
Screenshot: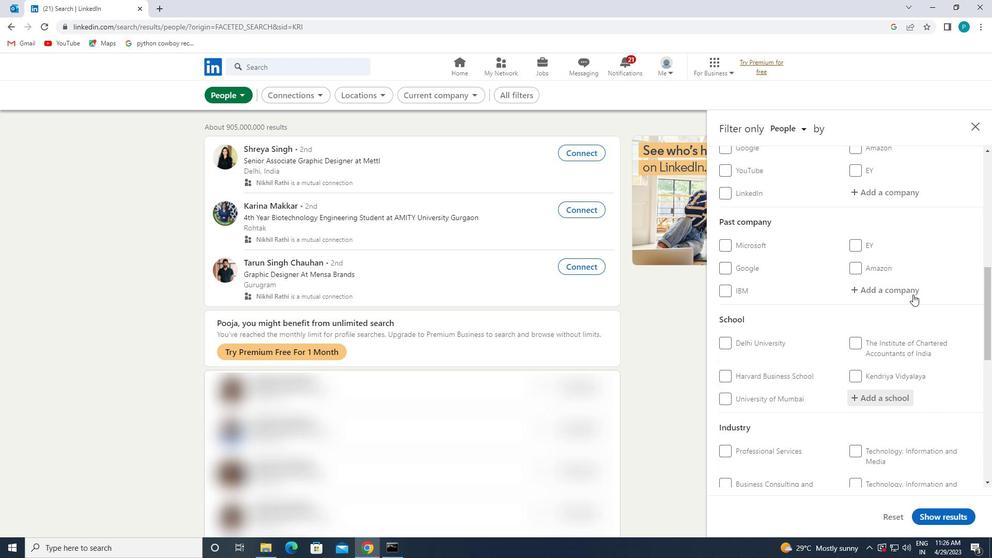 
Action: Mouse moved to (885, 254)
Screenshot: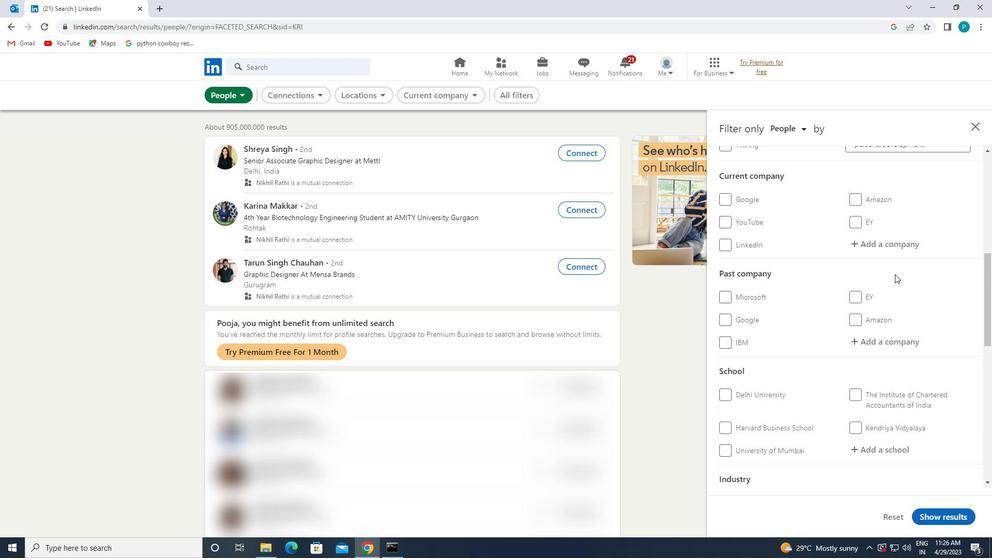 
Action: Mouse pressed left at (885, 254)
Screenshot: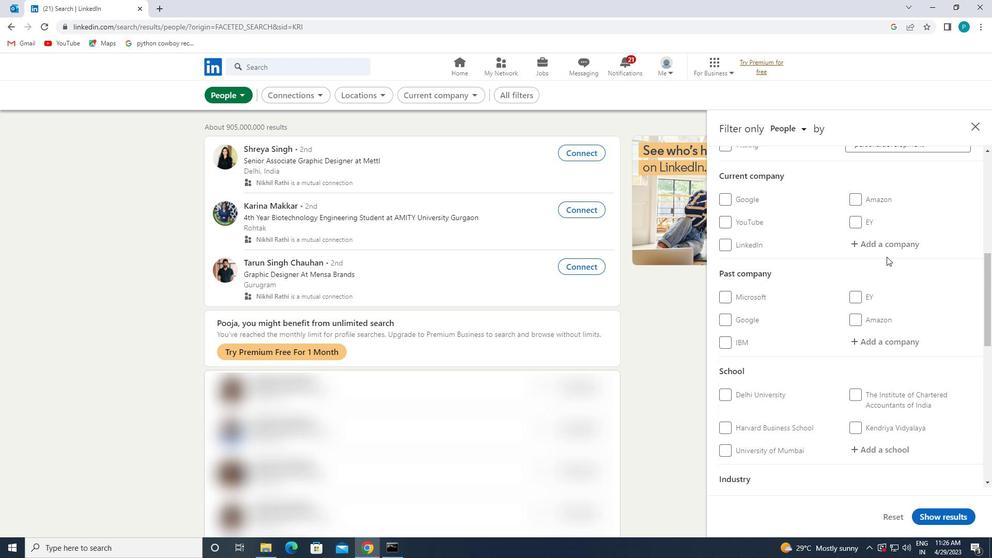 
Action: Mouse moved to (884, 243)
Screenshot: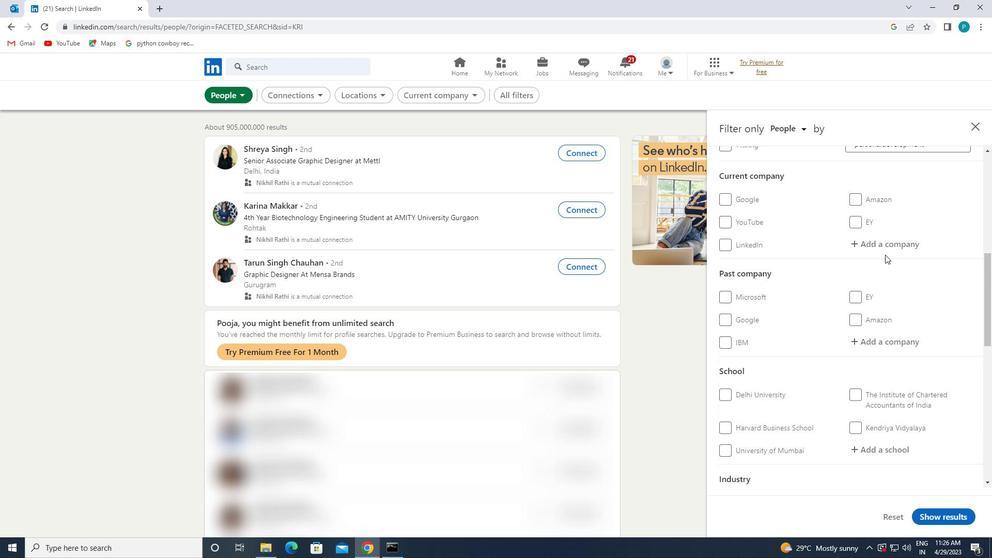 
Action: Mouse pressed left at (884, 243)
Screenshot: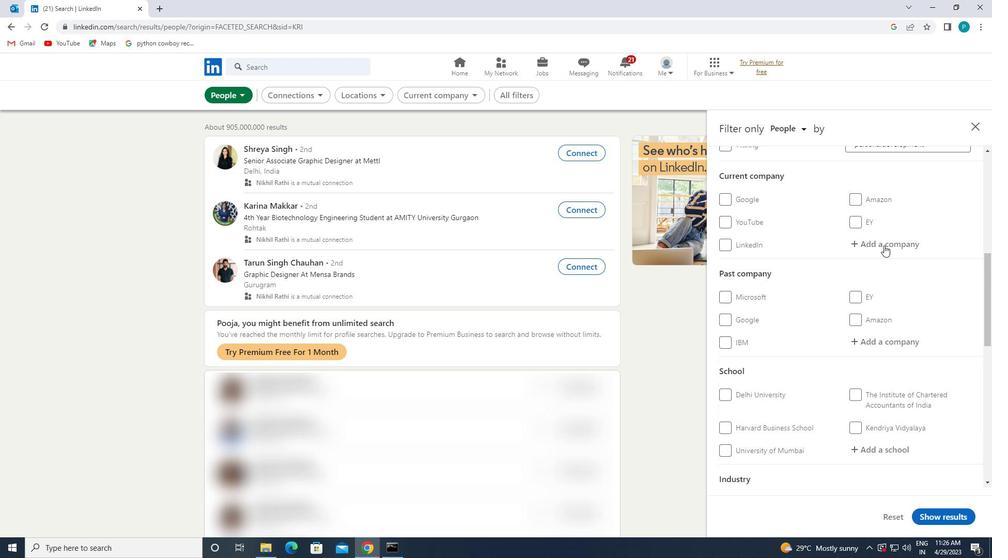 
Action: Mouse moved to (890, 277)
Screenshot: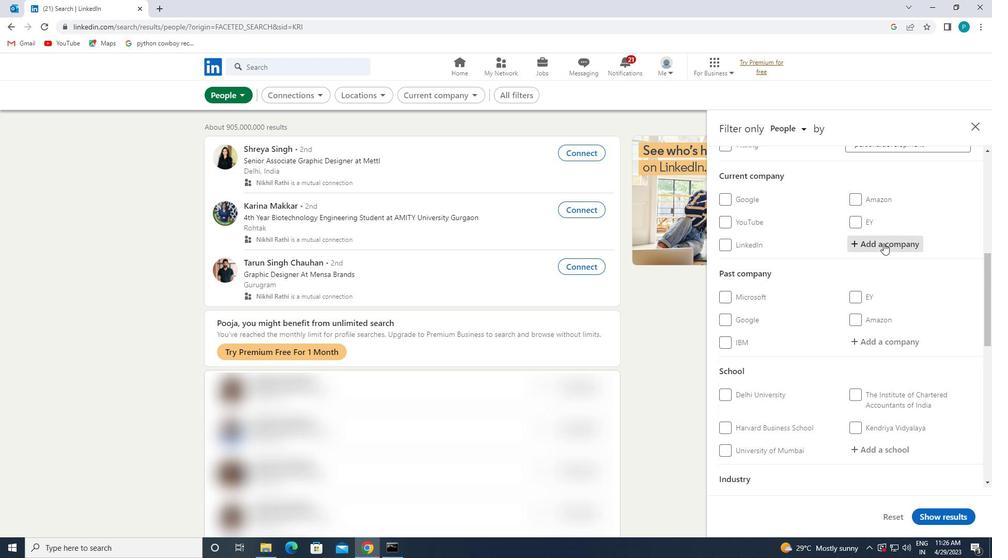 
Action: Key pressed <Key.caps_lock>M<Key.caps_lock>UTHOO
Screenshot: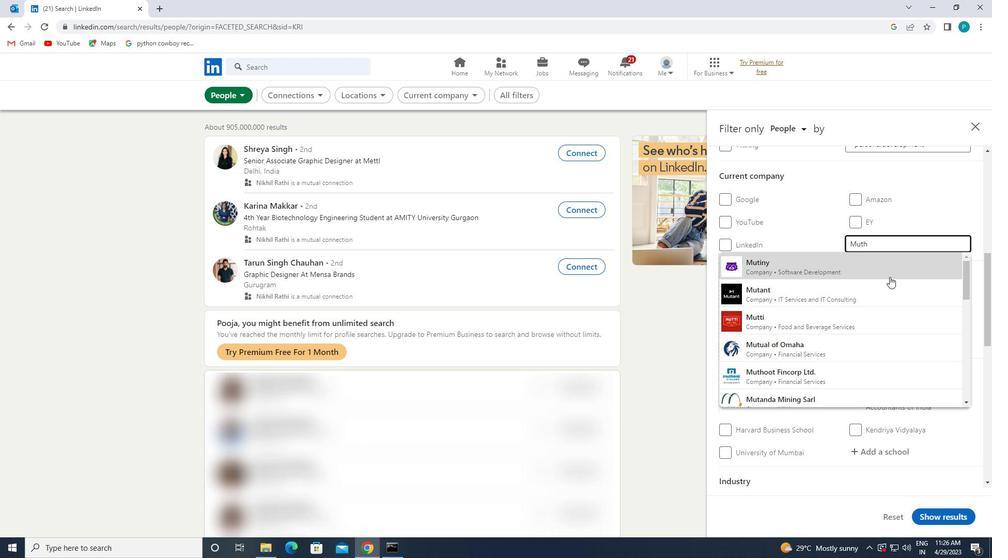 
Action: Mouse moved to (871, 270)
Screenshot: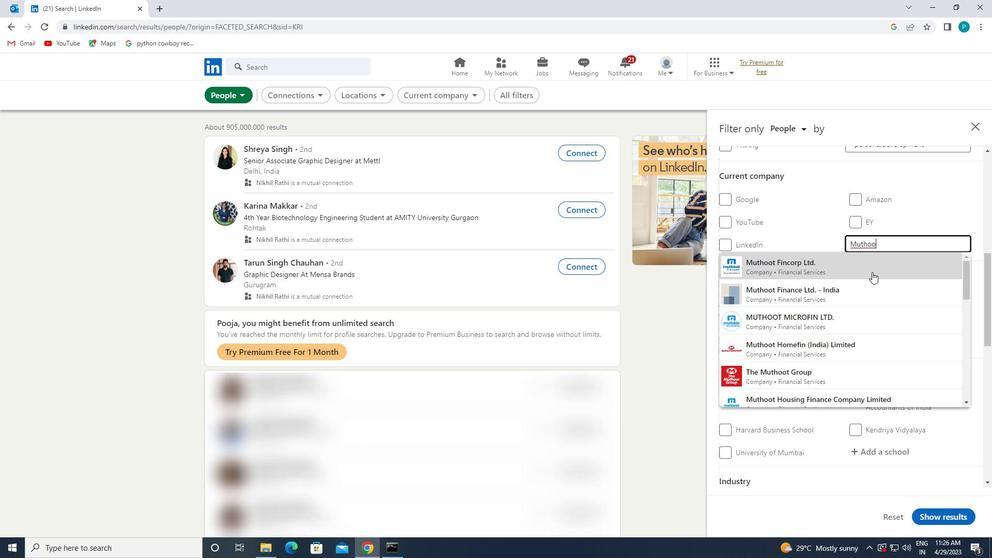 
Action: Mouse pressed left at (871, 270)
Screenshot: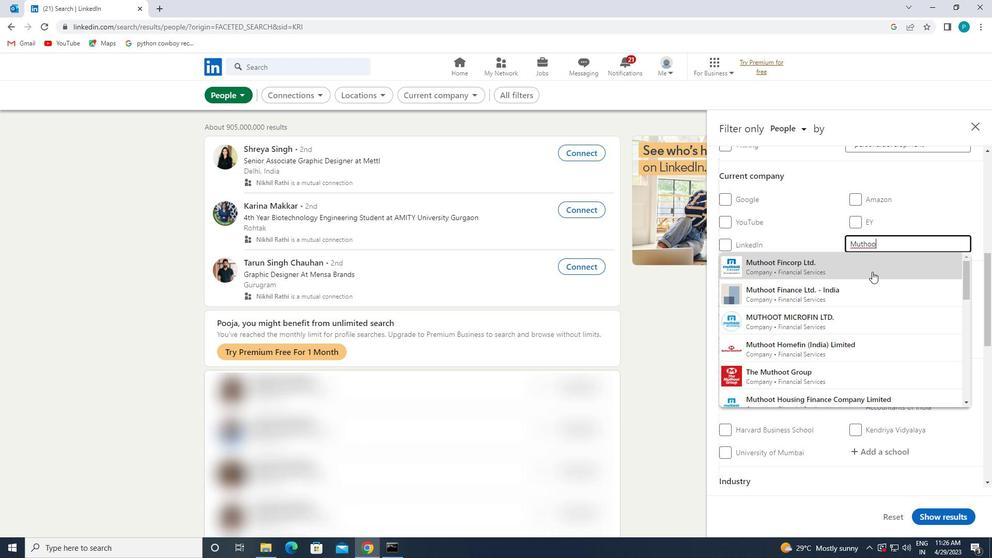 
Action: Mouse moved to (863, 277)
Screenshot: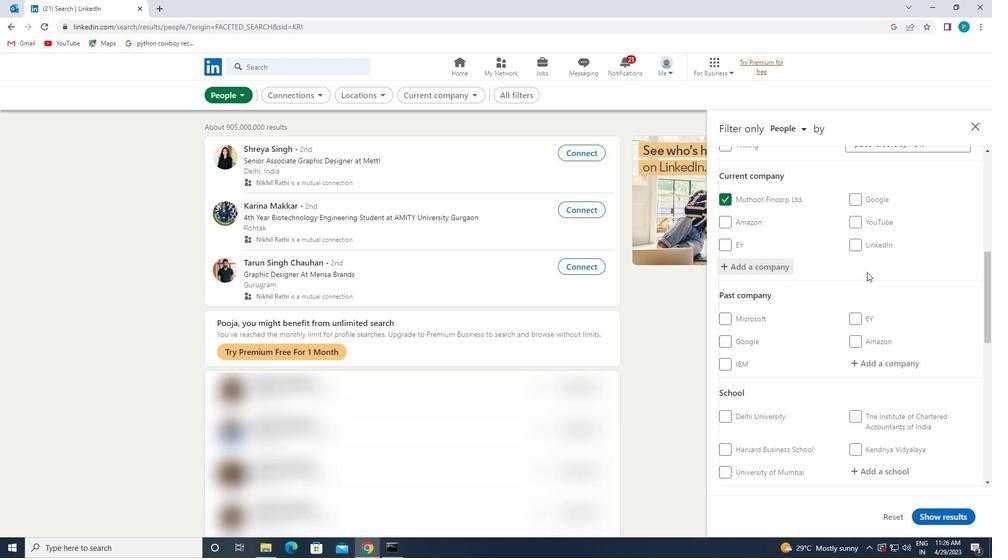 
Action: Mouse scrolled (863, 276) with delta (0, 0)
Screenshot: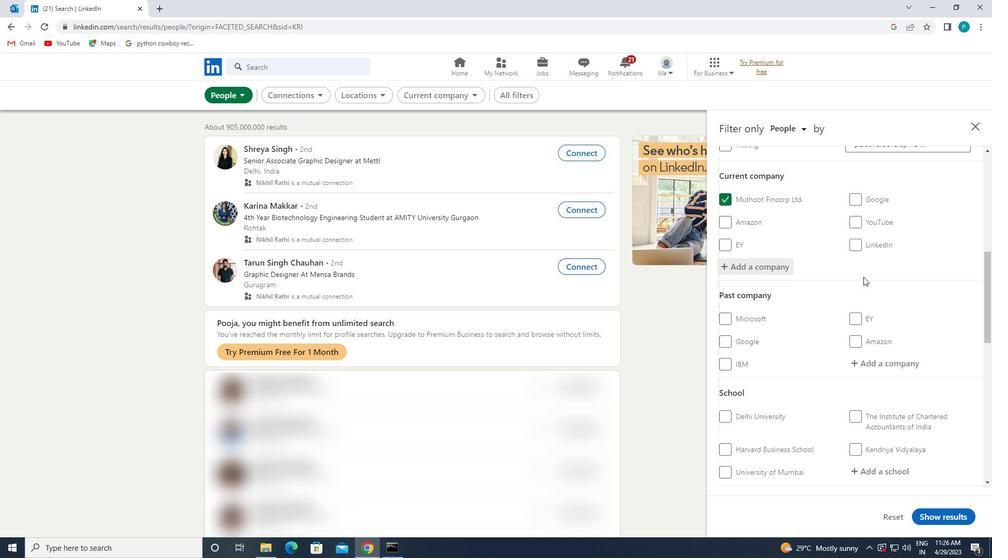 
Action: Mouse moved to (834, 277)
Screenshot: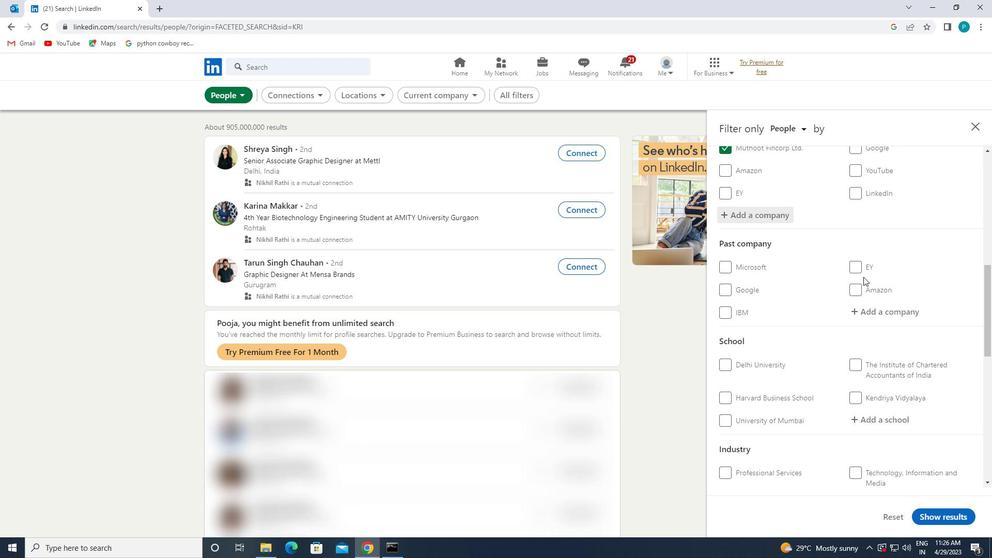 
Action: Mouse scrolled (834, 277) with delta (0, 0)
Screenshot: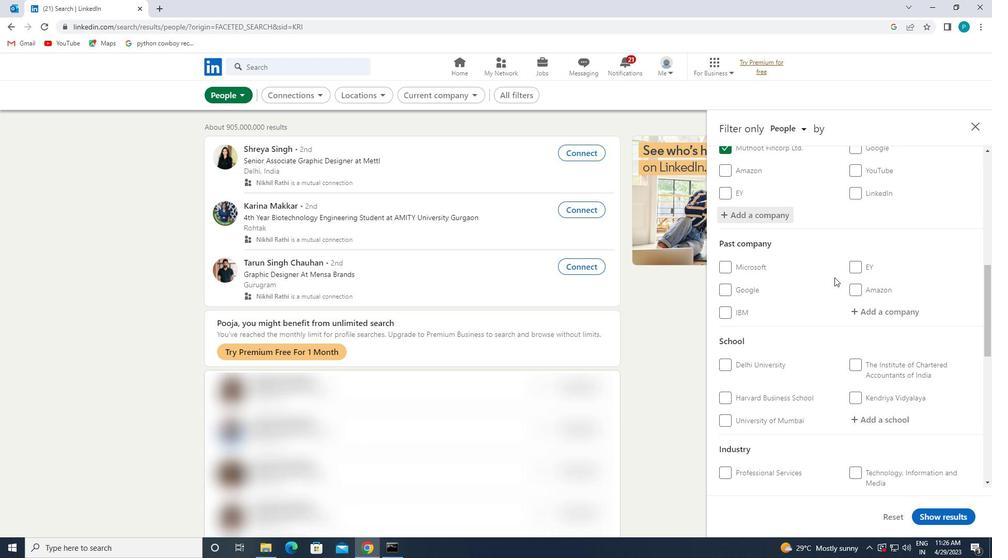 
Action: Mouse scrolled (834, 277) with delta (0, 0)
Screenshot: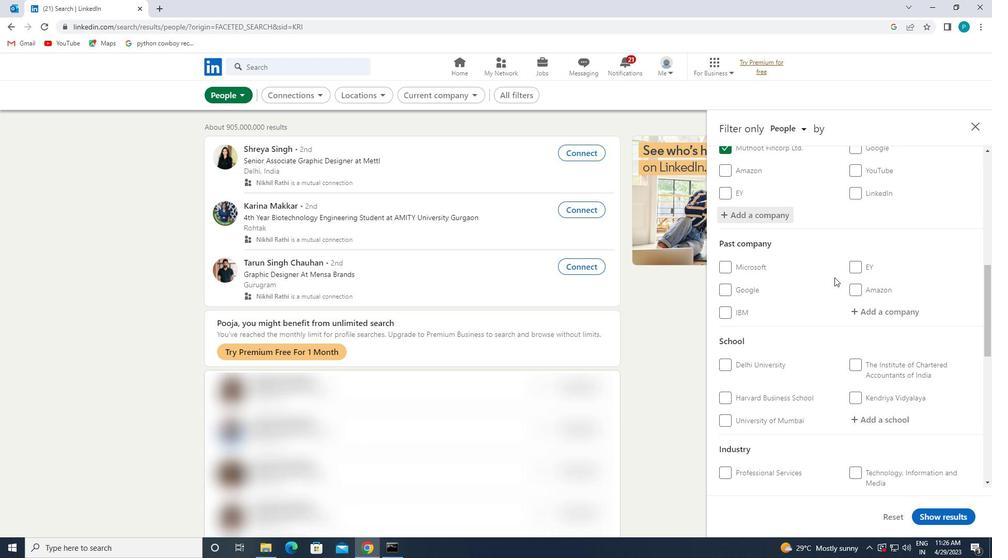 
Action: Mouse moved to (834, 278)
Screenshot: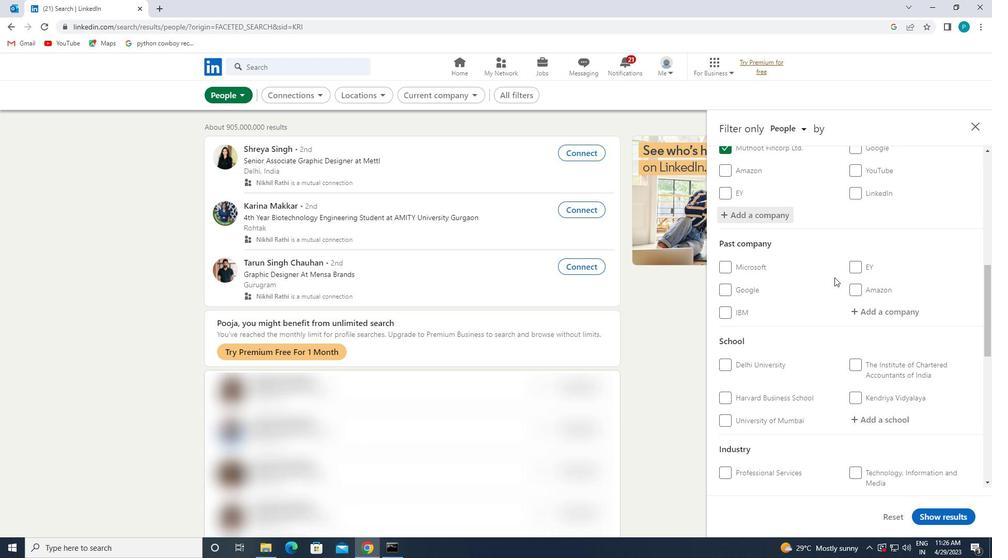 
Action: Mouse scrolled (834, 278) with delta (0, 0)
Screenshot: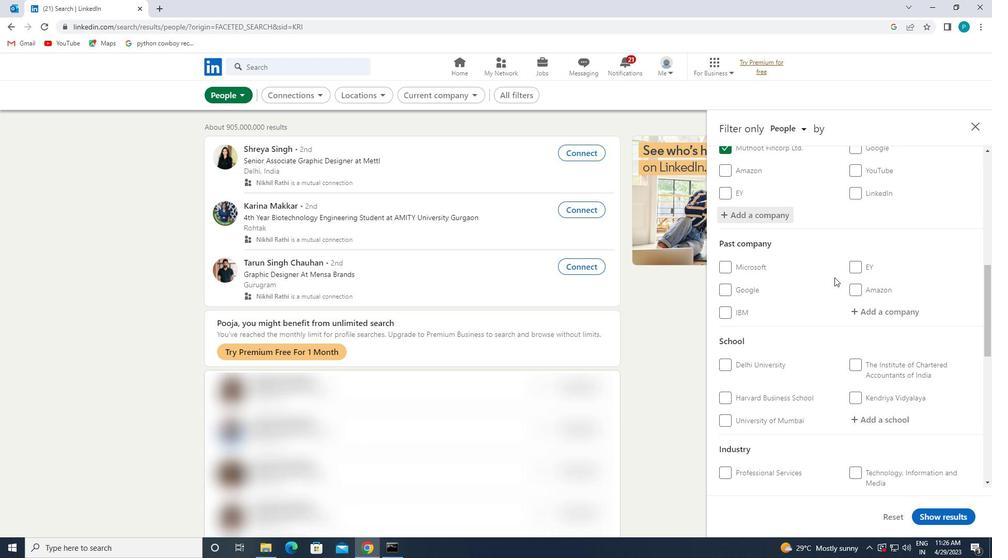
Action: Mouse moved to (889, 258)
Screenshot: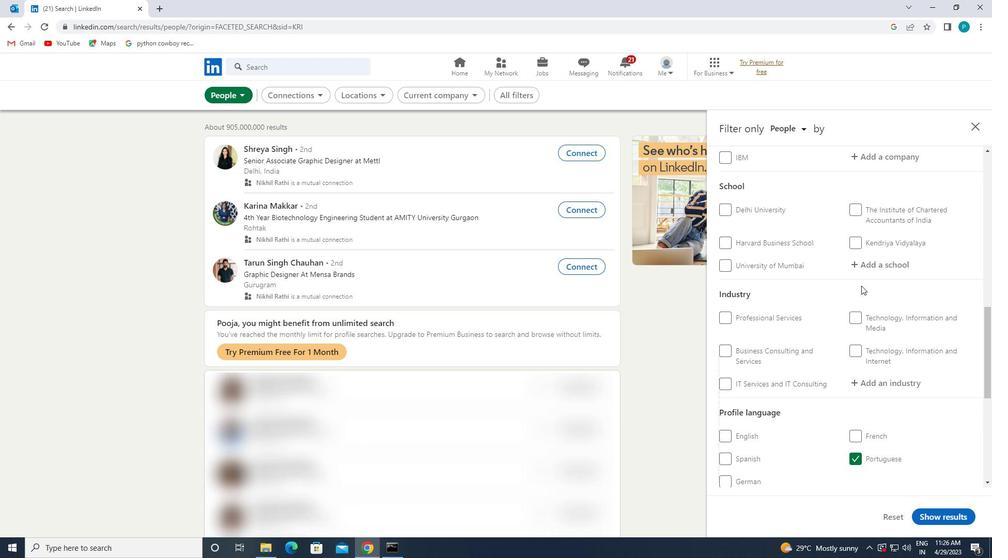 
Action: Mouse pressed left at (889, 258)
Screenshot: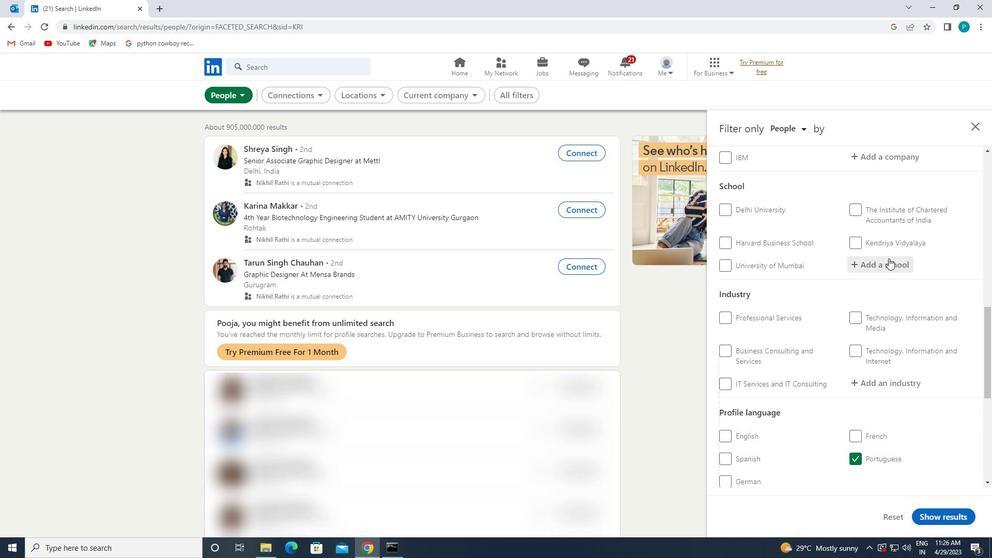 
Action: Mouse moved to (887, 259)
Screenshot: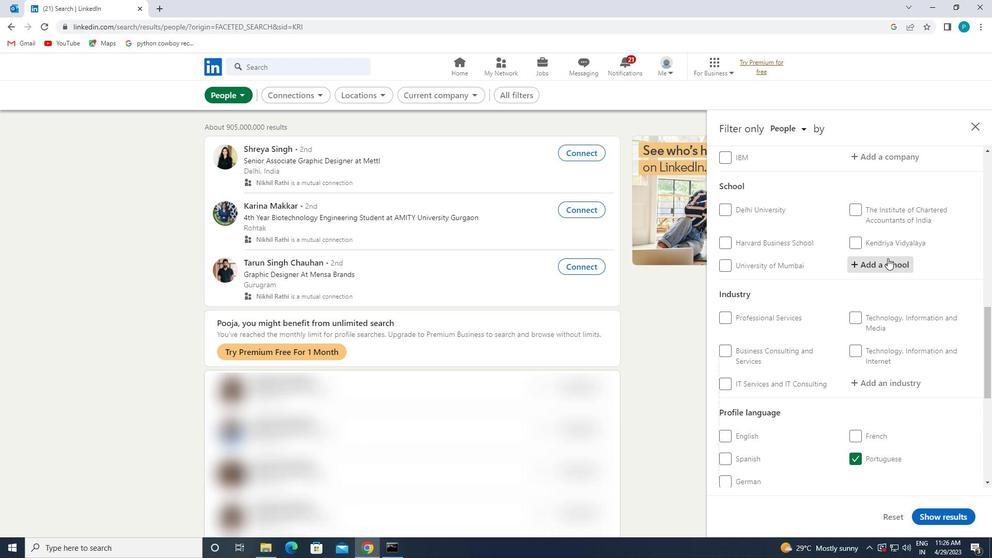 
Action: Key pressed <Key.caps_lock>C<Key.caps_lock>ENTRAL<Key.backspace><Key.backspace><Key.backspace><Key.backspace><Key.backspace><Key.backspace><Key.backspace><Key.backspace><Key.backspace><Key.caps_lock>CENTRAL<Key.space>UNIVERSITY<Key.space>OF<Key.space>J
Screenshot: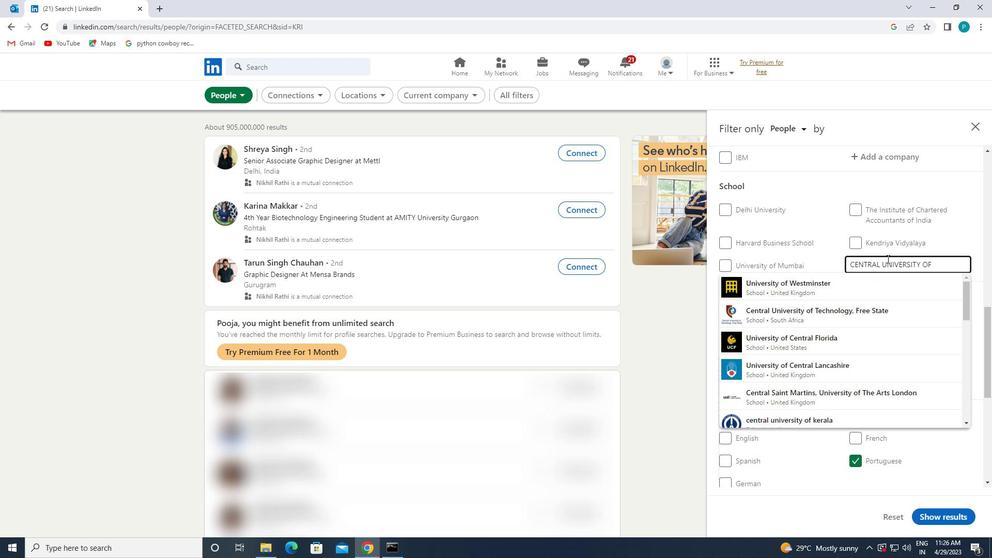 
Action: Mouse moved to (878, 304)
Screenshot: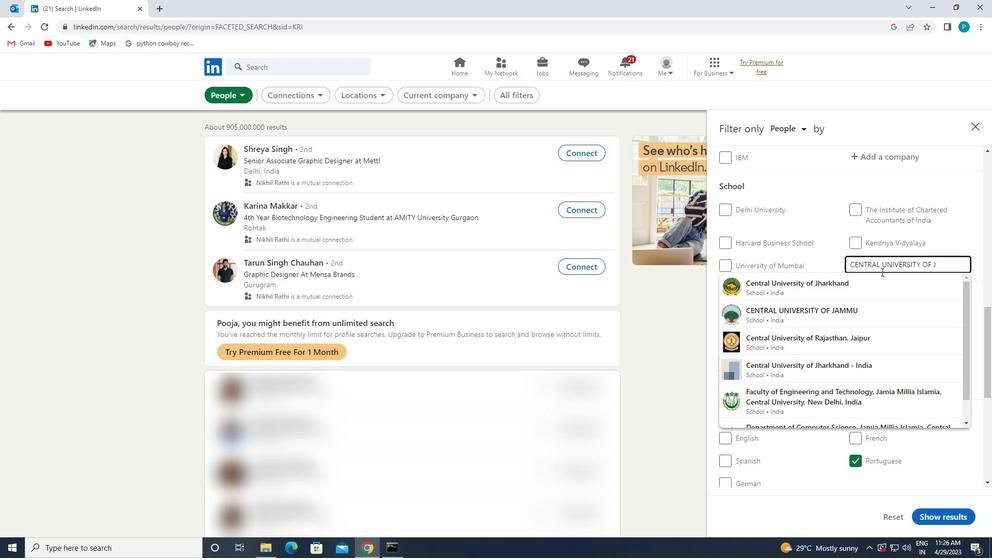 
Action: Mouse pressed left at (878, 304)
Screenshot: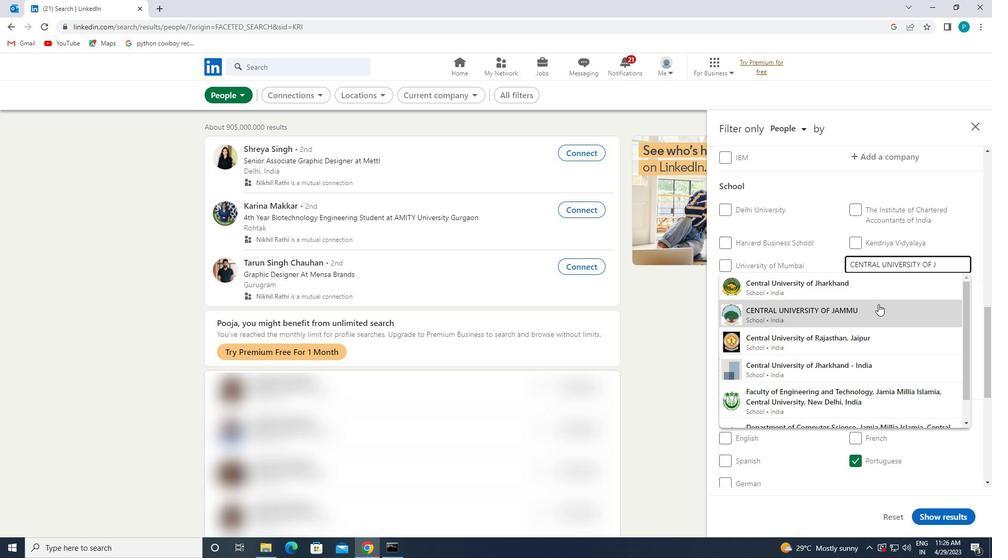 
Action: Mouse moved to (888, 305)
Screenshot: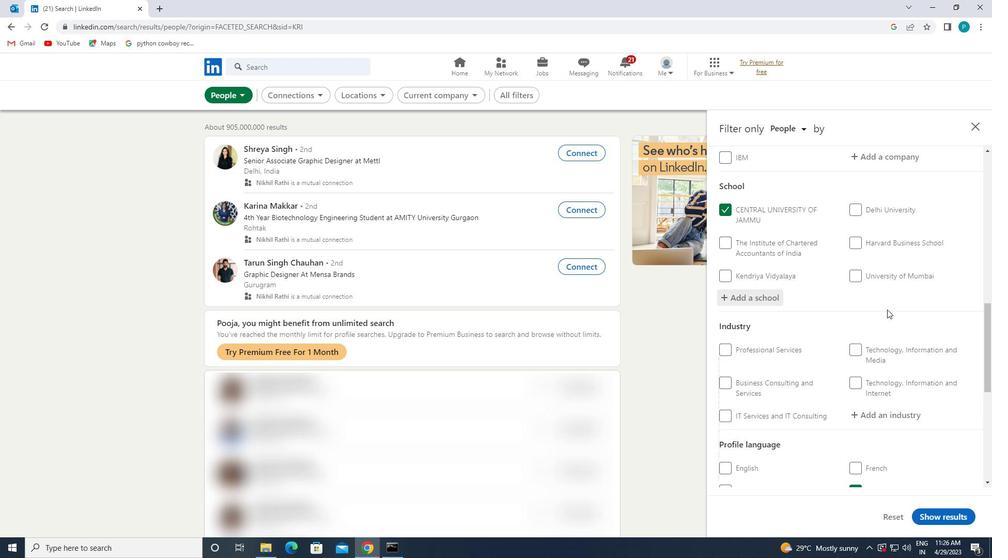 
Action: Mouse scrolled (888, 305) with delta (0, 0)
Screenshot: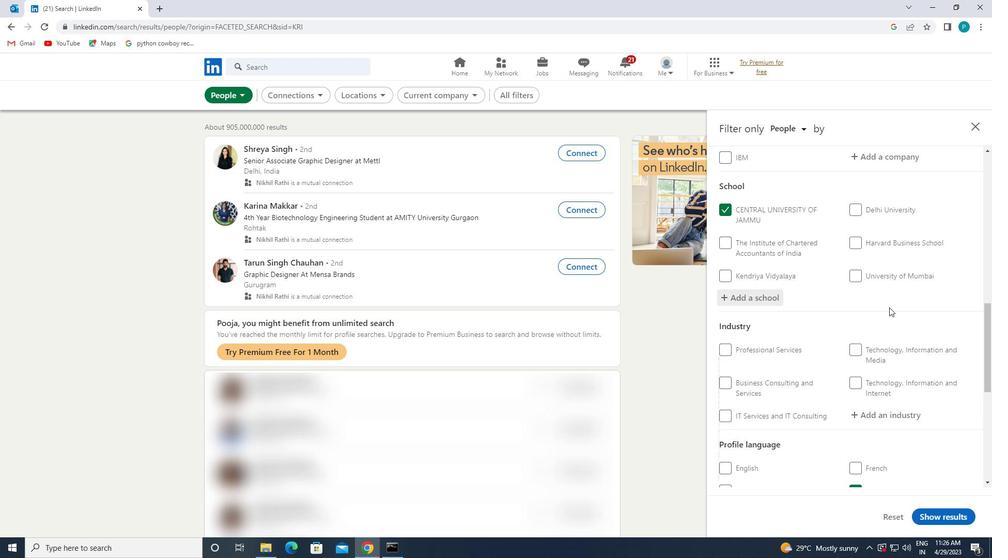 
Action: Mouse scrolled (888, 305) with delta (0, 0)
Screenshot: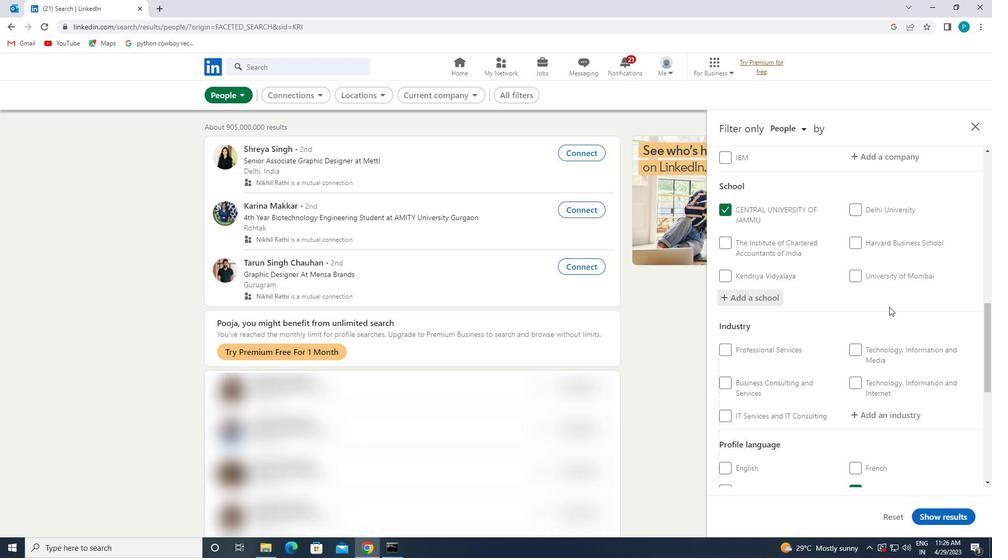 
Action: Mouse moved to (888, 314)
Screenshot: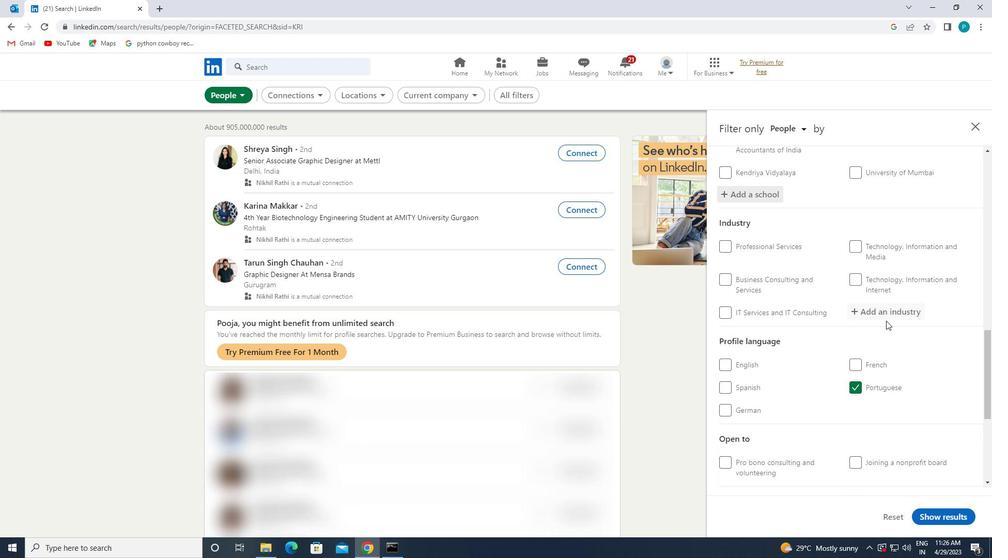 
Action: Mouse pressed left at (888, 314)
Screenshot: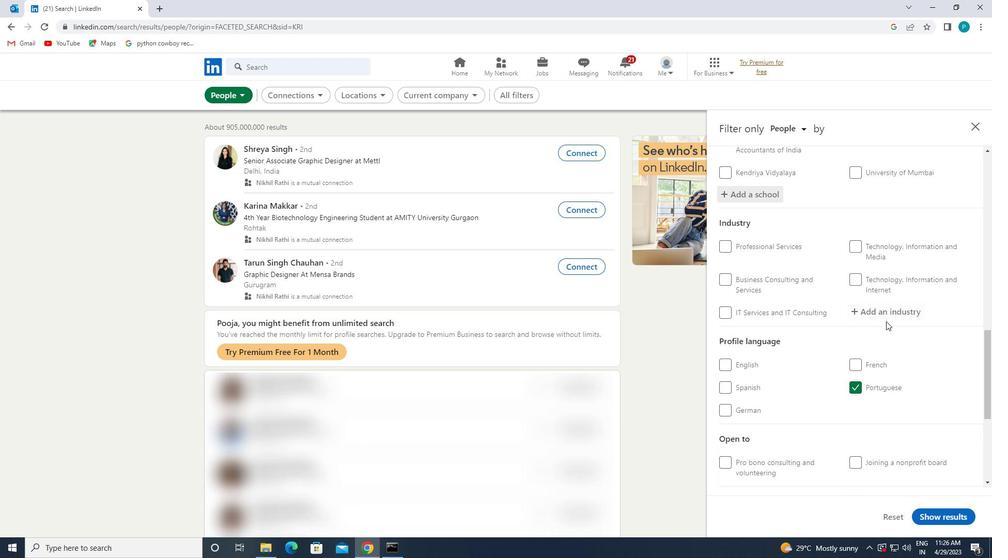 
Action: Mouse moved to (886, 316)
Screenshot: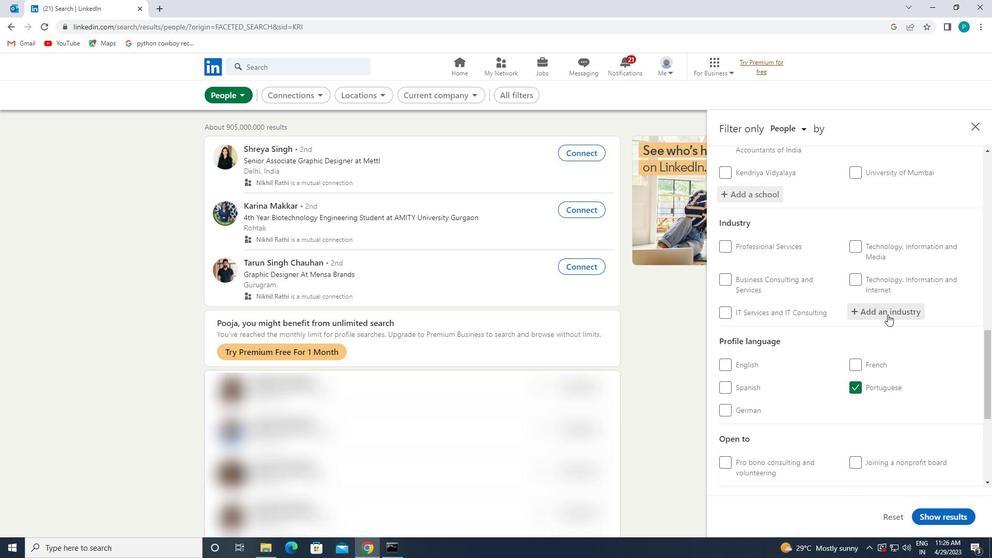 
Action: Key pressed S<Key.caps_lock>PORTS
Screenshot: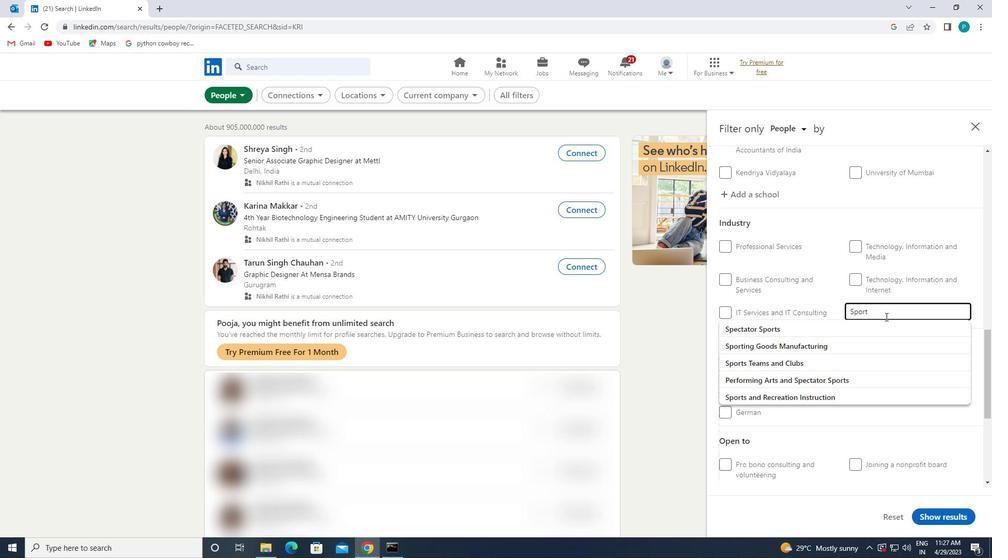
Action: Mouse moved to (819, 342)
Screenshot: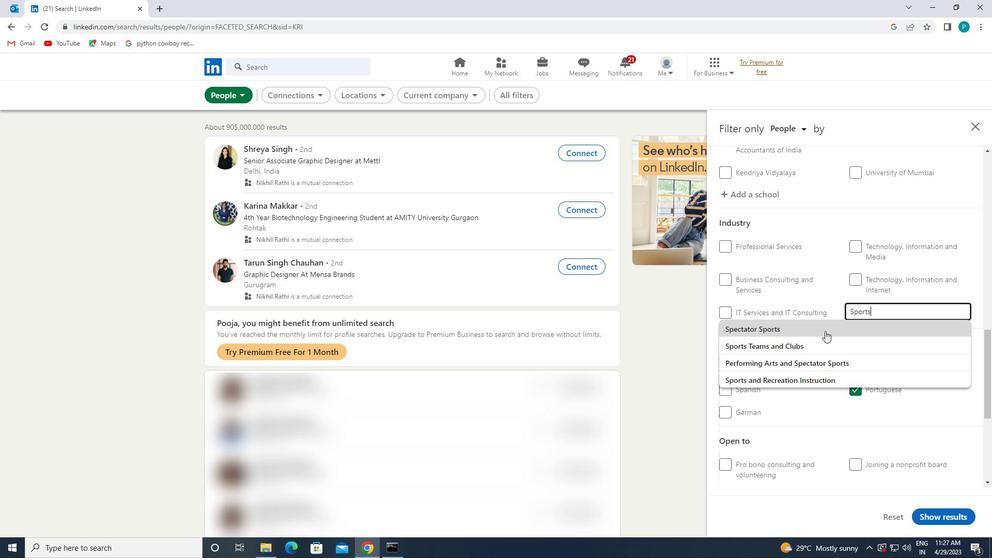 
Action: Mouse pressed left at (819, 342)
Screenshot: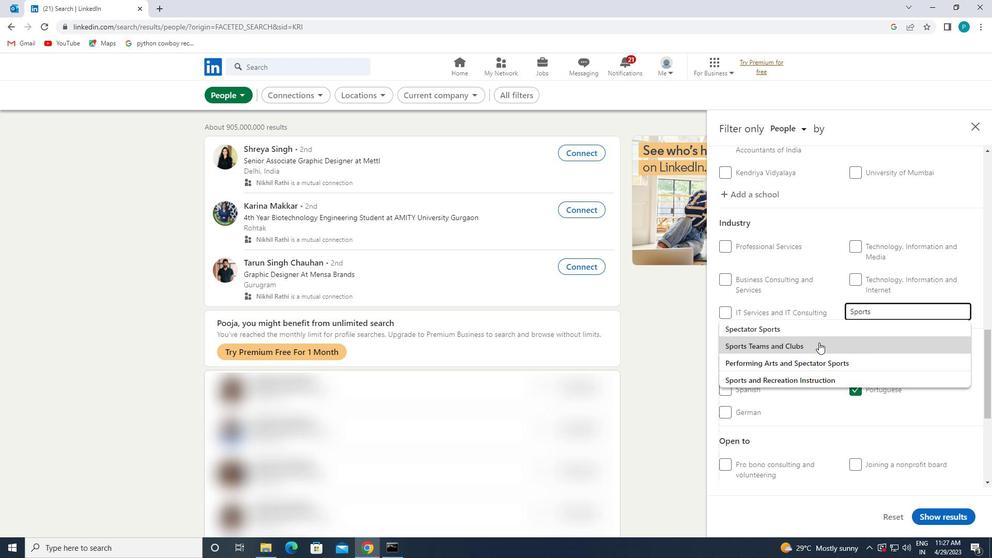 
Action: Mouse scrolled (819, 342) with delta (0, 0)
Screenshot: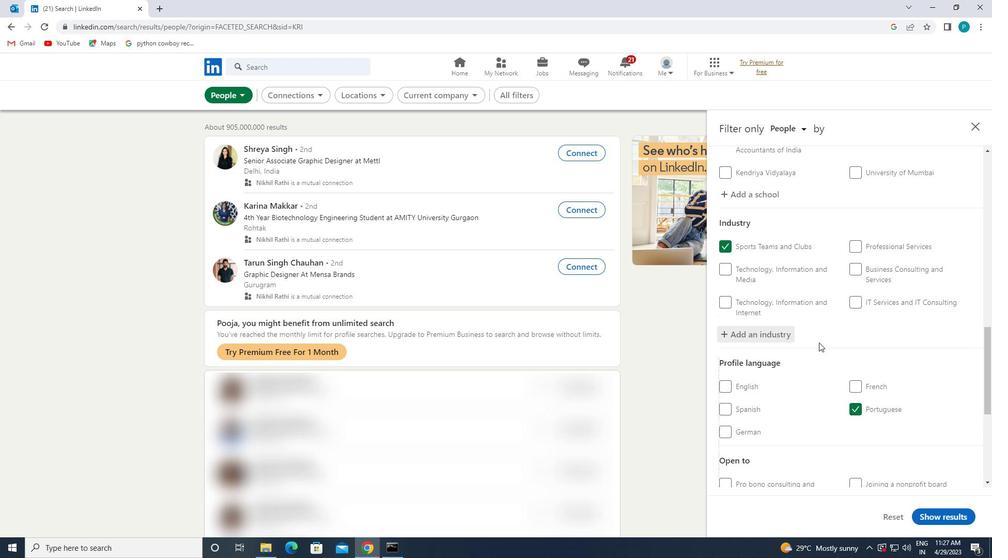 
Action: Mouse scrolled (819, 342) with delta (0, 0)
Screenshot: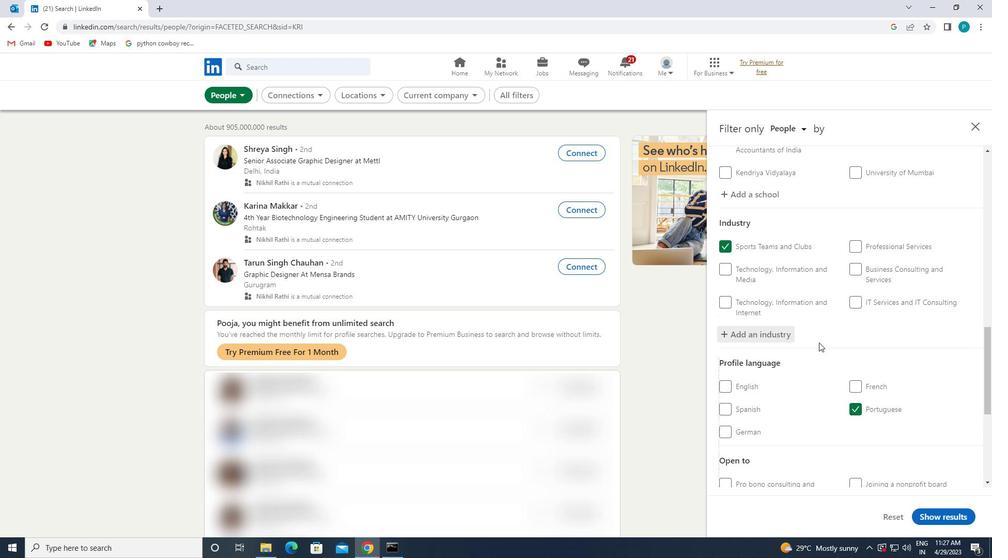 
Action: Mouse scrolled (819, 342) with delta (0, 0)
Screenshot: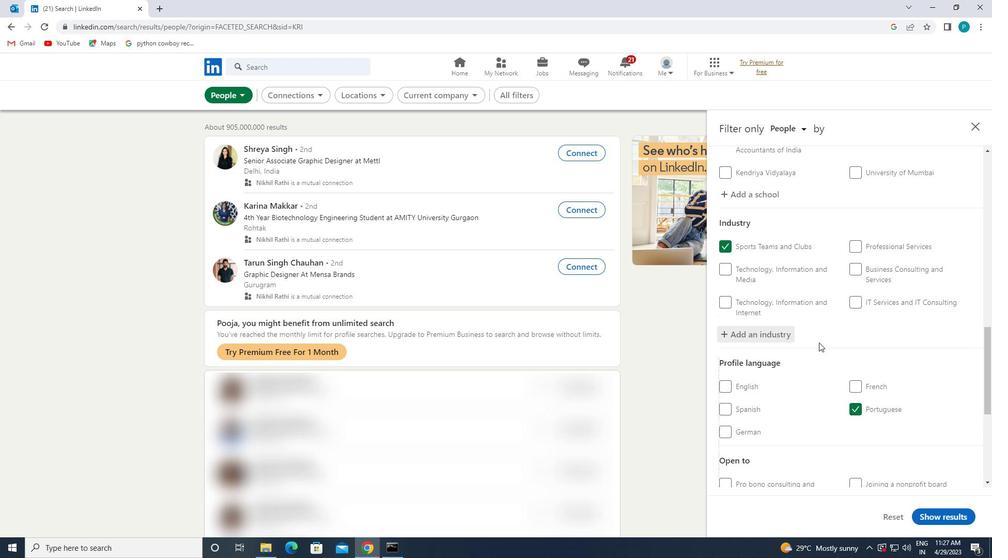 
Action: Mouse scrolled (819, 342) with delta (0, 0)
Screenshot: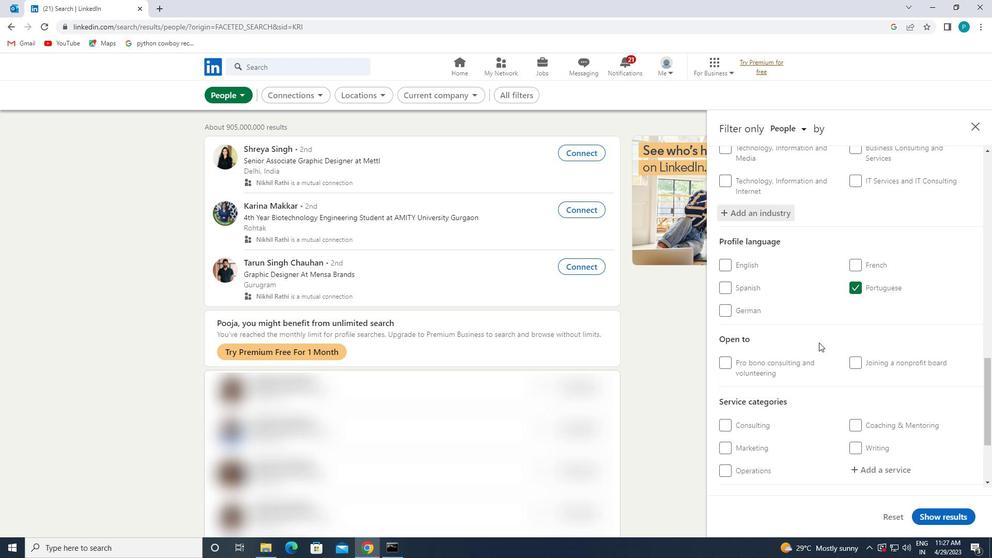 
Action: Mouse scrolled (819, 342) with delta (0, 0)
Screenshot: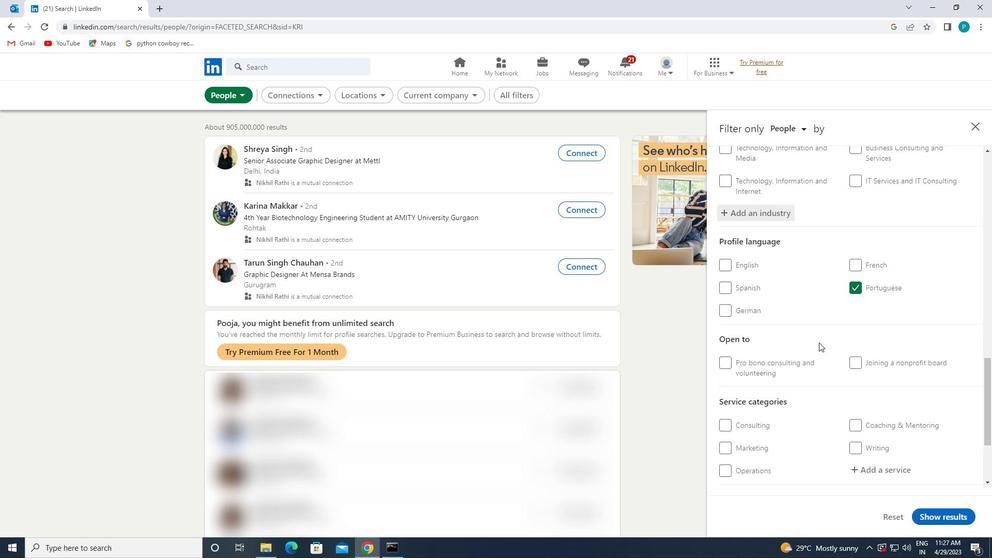 
Action: Mouse moved to (871, 355)
Screenshot: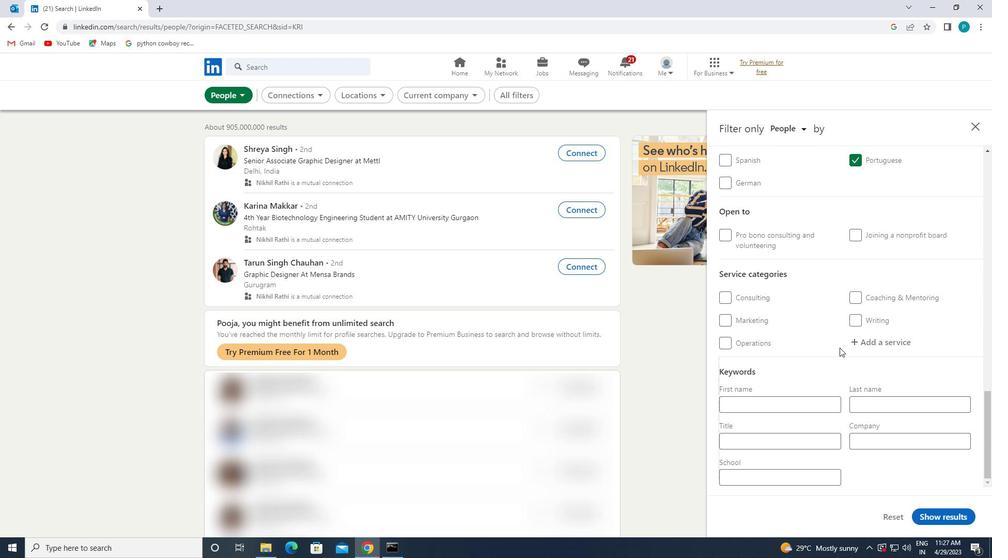 
Action: Mouse pressed left at (871, 355)
Screenshot: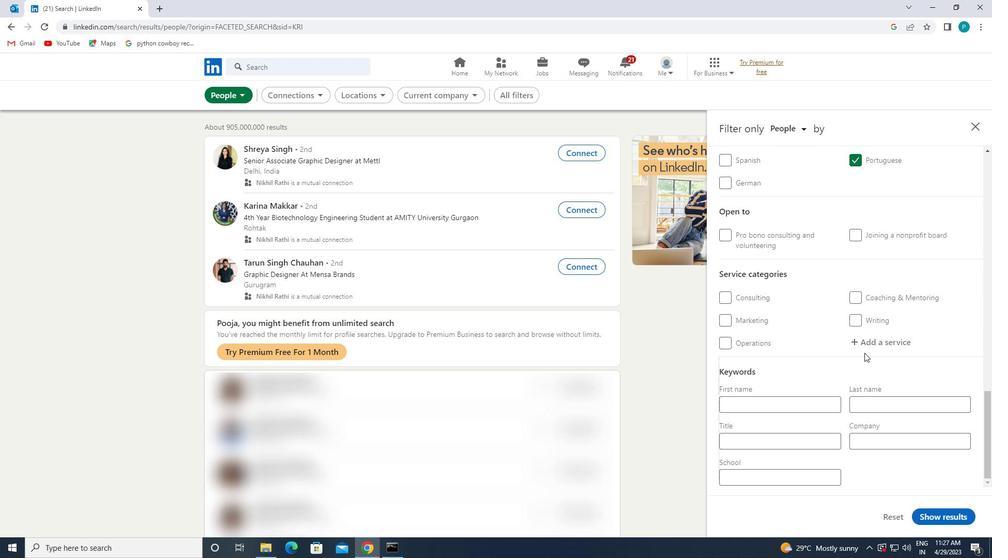 
Action: Mouse moved to (865, 345)
Screenshot: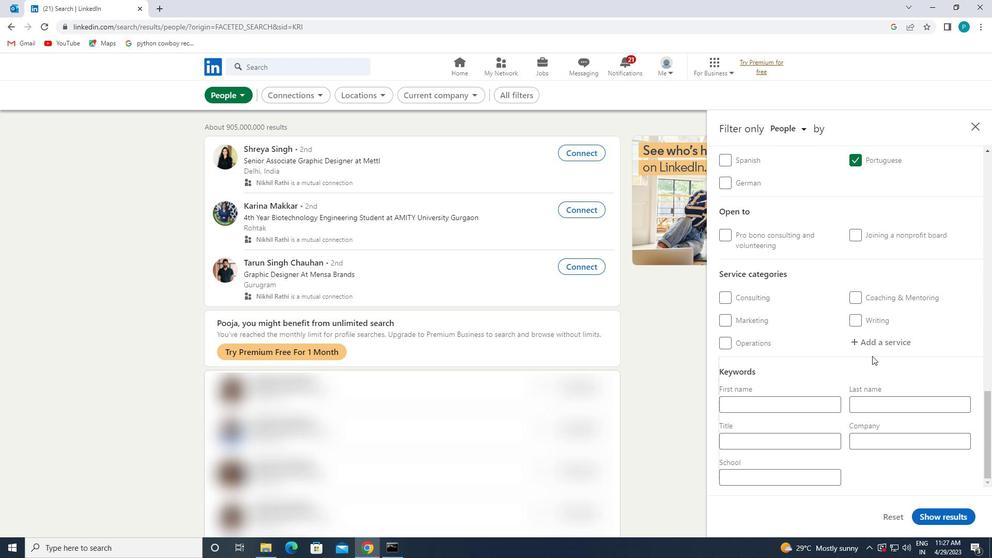 
Action: Mouse pressed left at (865, 345)
Screenshot: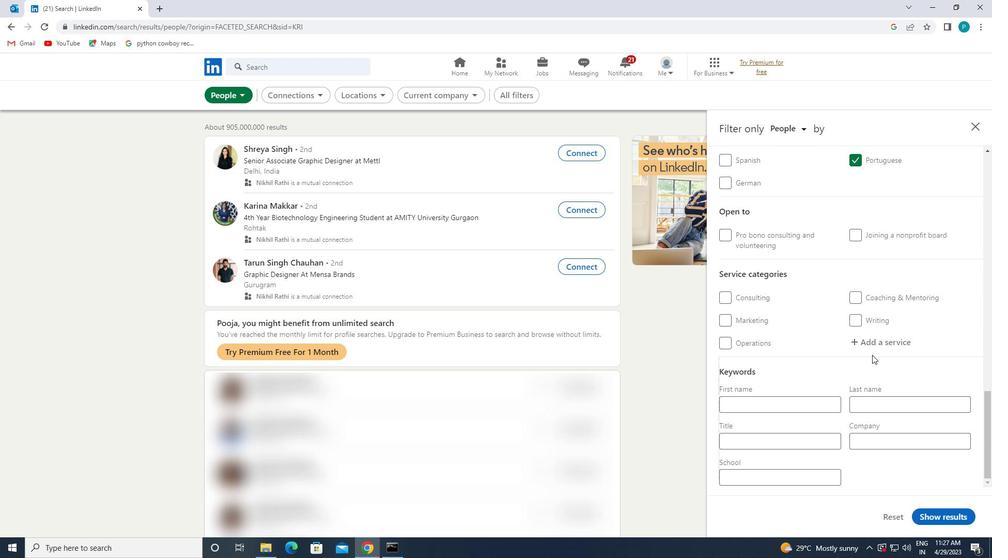 
Action: Mouse moved to (865, 345)
Screenshot: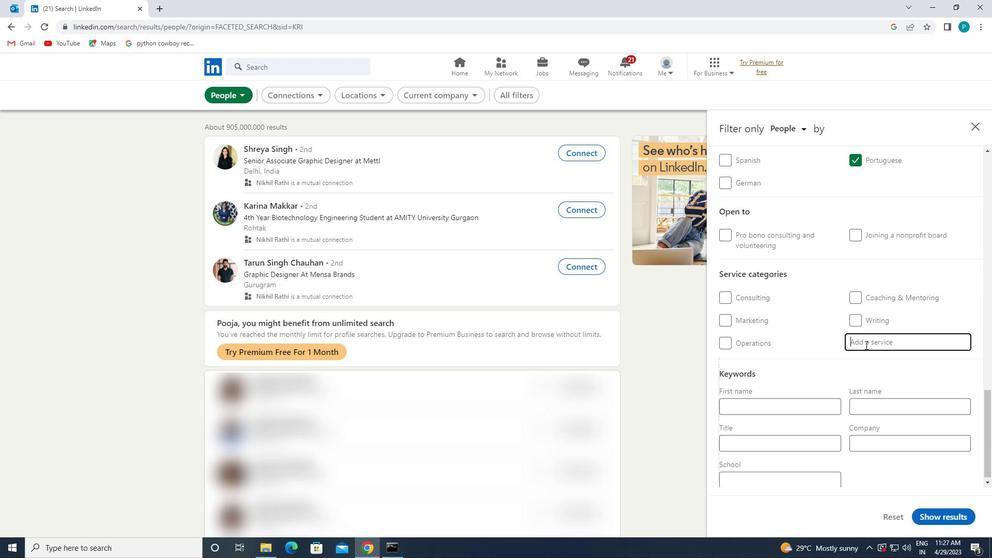 
Action: Key pressed <Key.caps_lock>E<Key.caps_lock>D
Screenshot: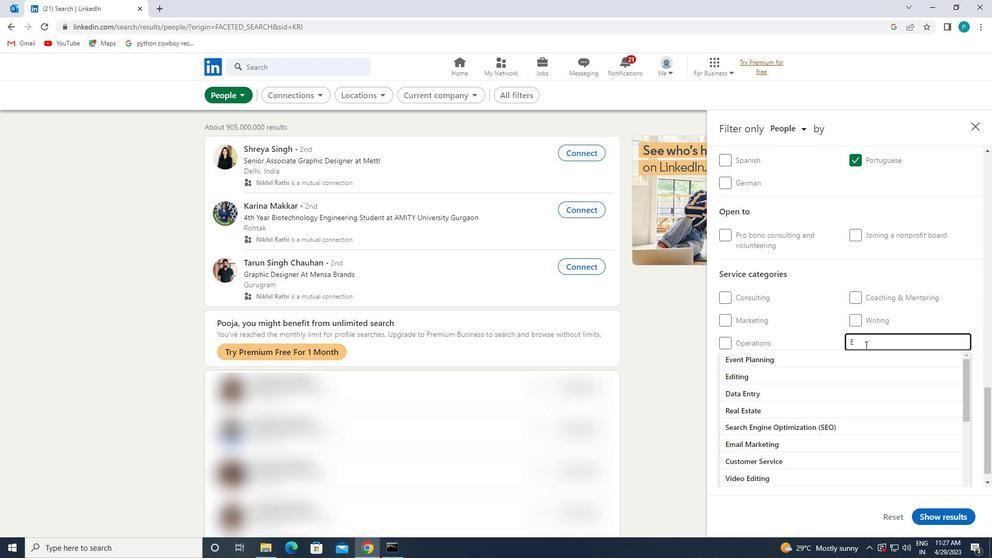 
Action: Mouse moved to (865, 345)
Screenshot: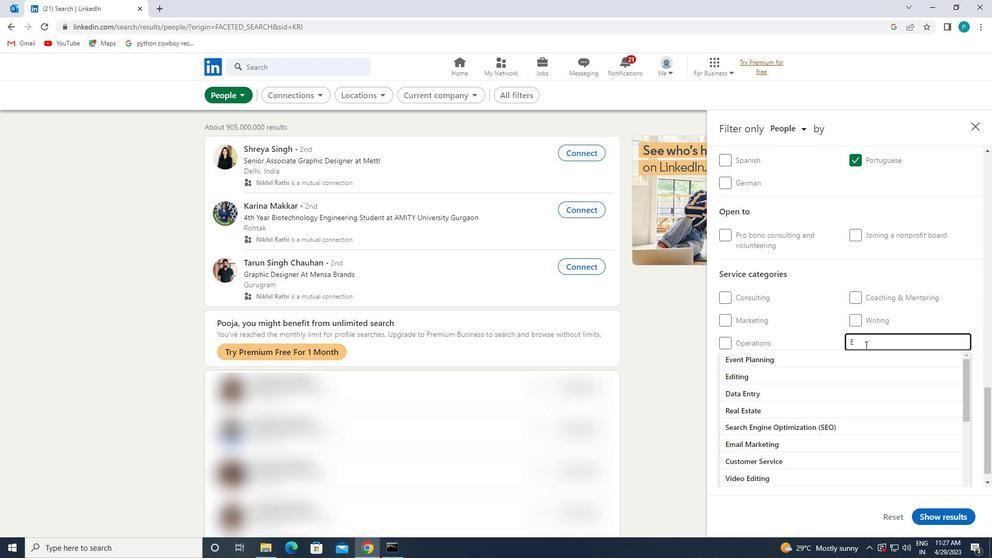 
Action: Key pressed ITING
Screenshot: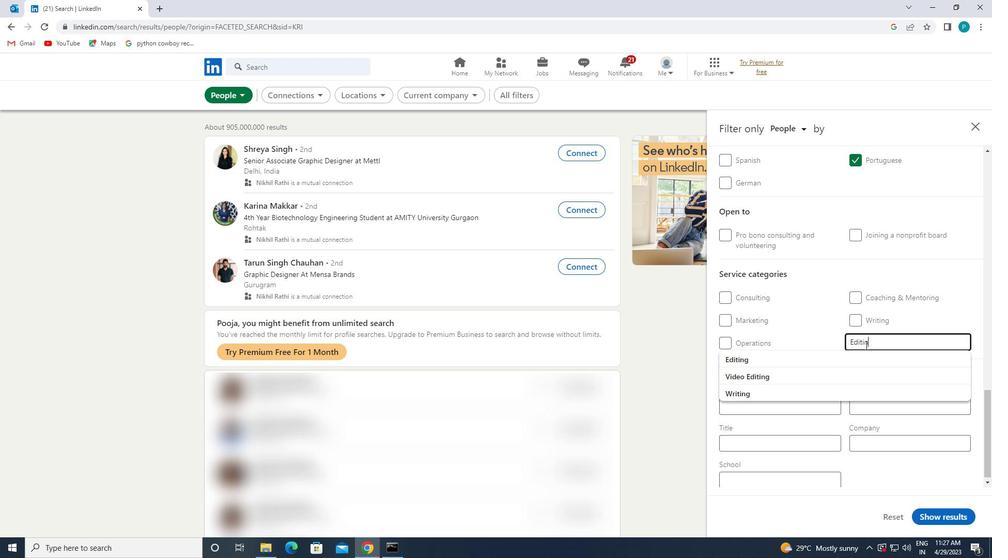 
Action: Mouse moved to (832, 356)
Screenshot: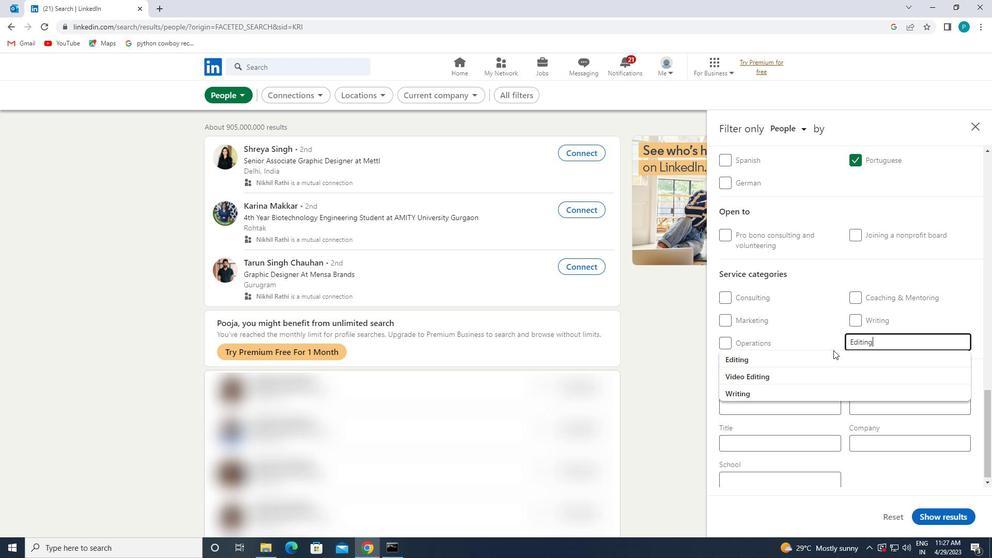 
Action: Mouse pressed left at (832, 356)
Screenshot: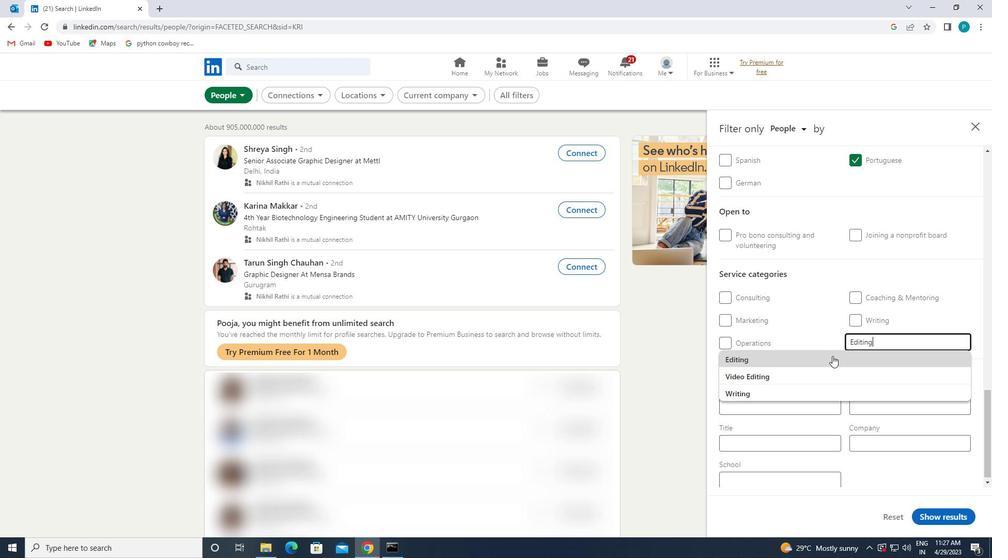 
Action: Mouse moved to (833, 357)
Screenshot: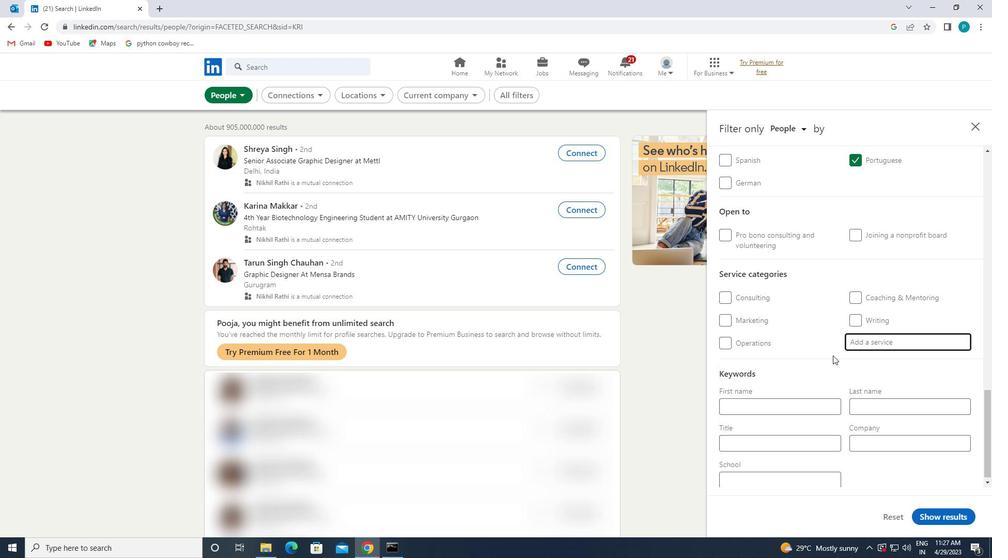 
Action: Mouse scrolled (833, 357) with delta (0, 0)
Screenshot: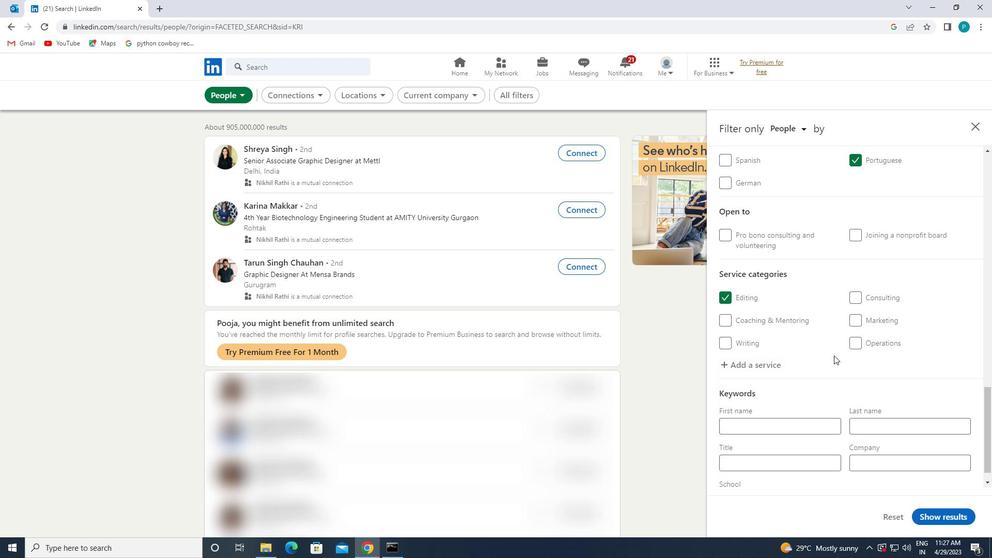 
Action: Mouse moved to (831, 359)
Screenshot: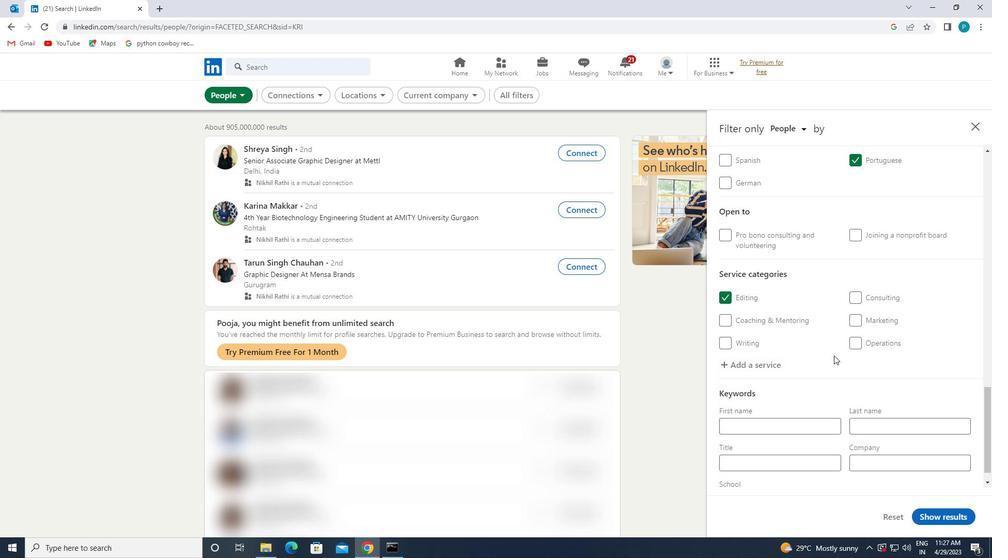 
Action: Mouse scrolled (831, 358) with delta (0, 0)
Screenshot: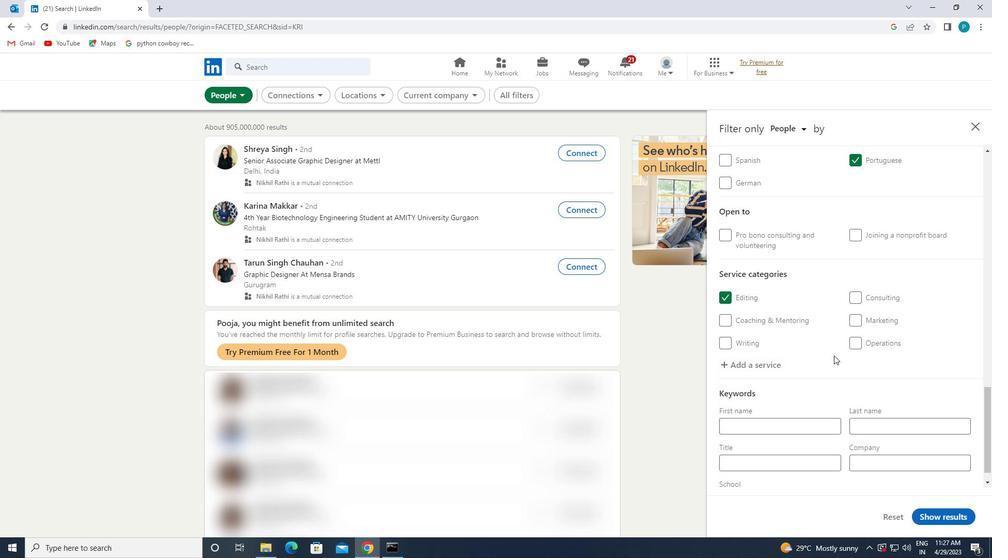 
Action: Mouse moved to (830, 361)
Screenshot: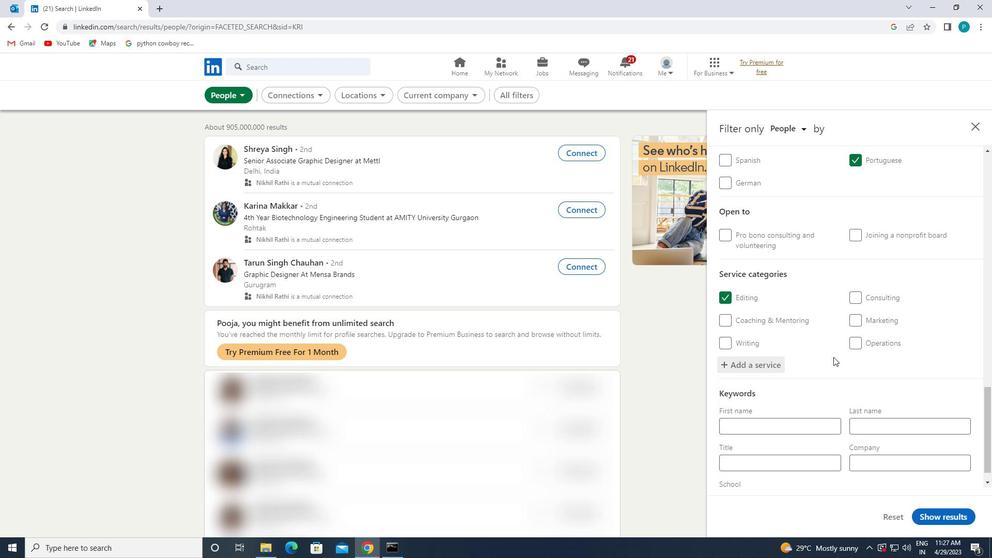 
Action: Mouse scrolled (830, 361) with delta (0, 0)
Screenshot: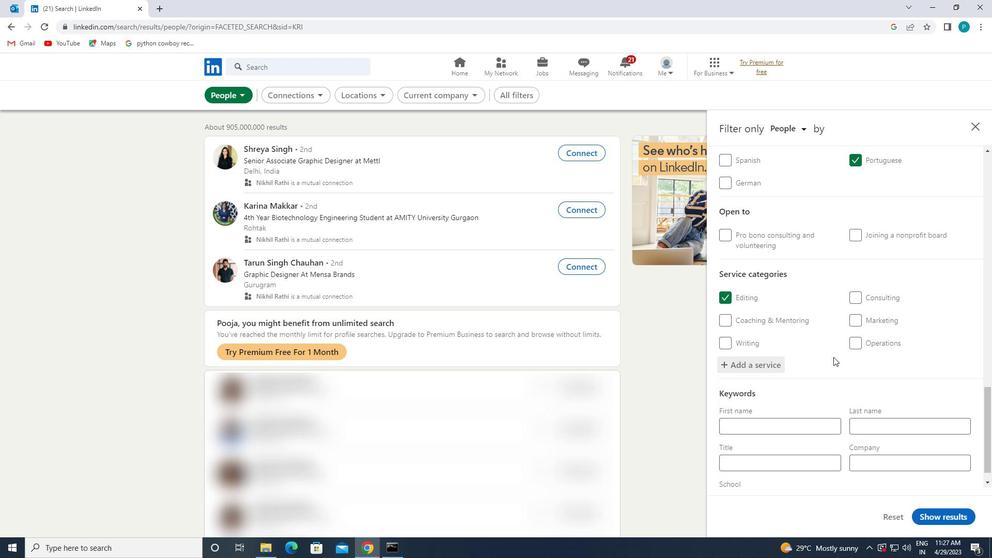
Action: Mouse moved to (793, 441)
Screenshot: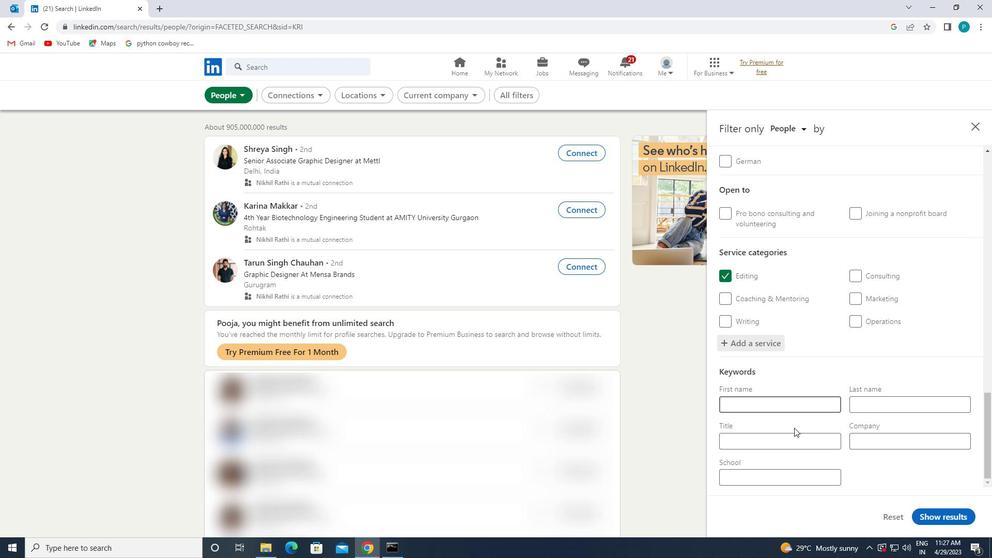 
Action: Mouse pressed left at (793, 441)
Screenshot: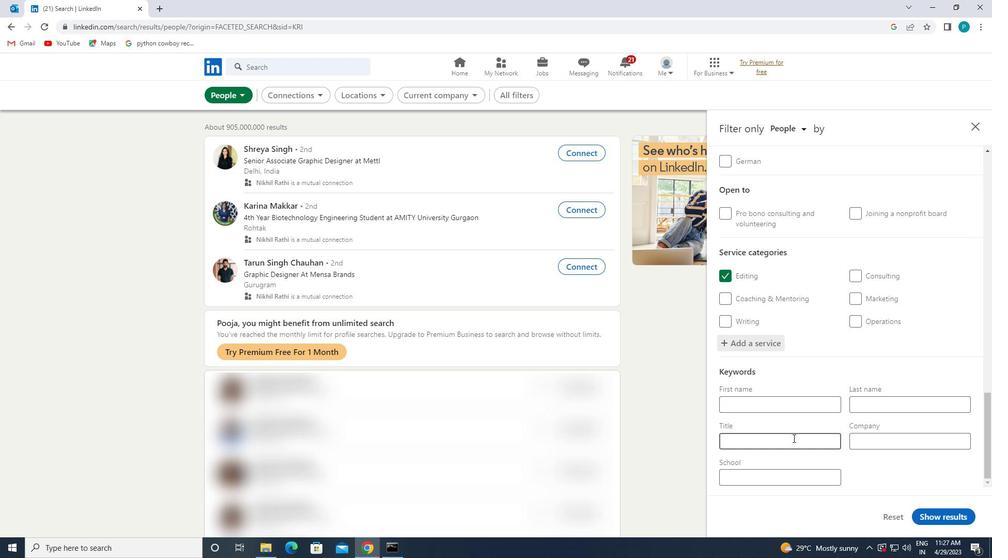 
Action: Mouse moved to (756, 389)
Screenshot: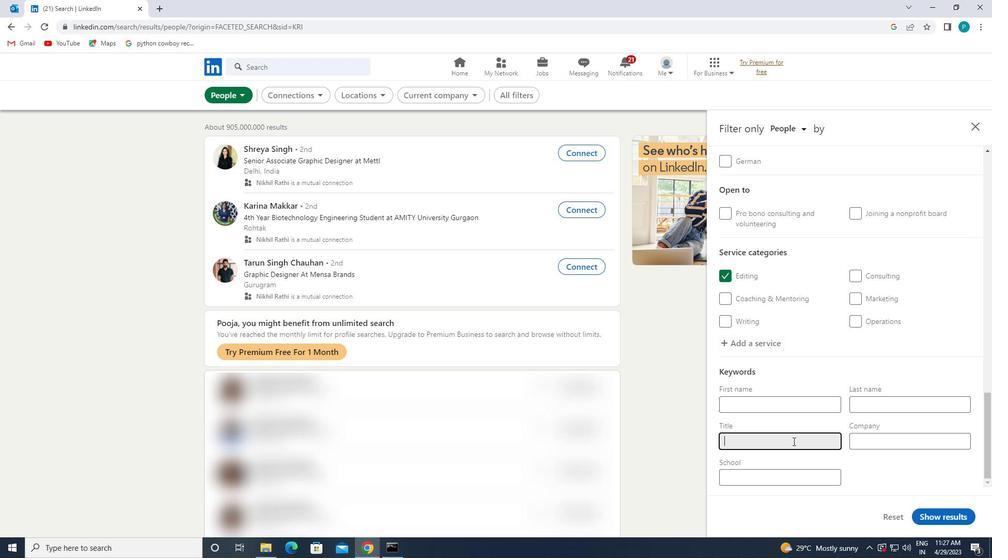 
Action: Mouse scrolled (756, 388) with delta (0, 0)
Screenshot: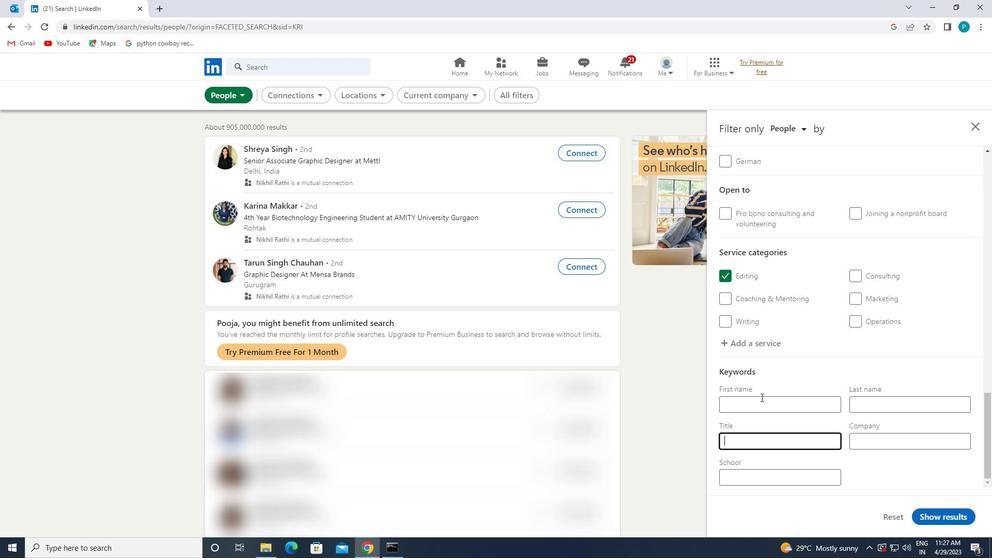 
Action: Mouse moved to (716, 416)
Screenshot: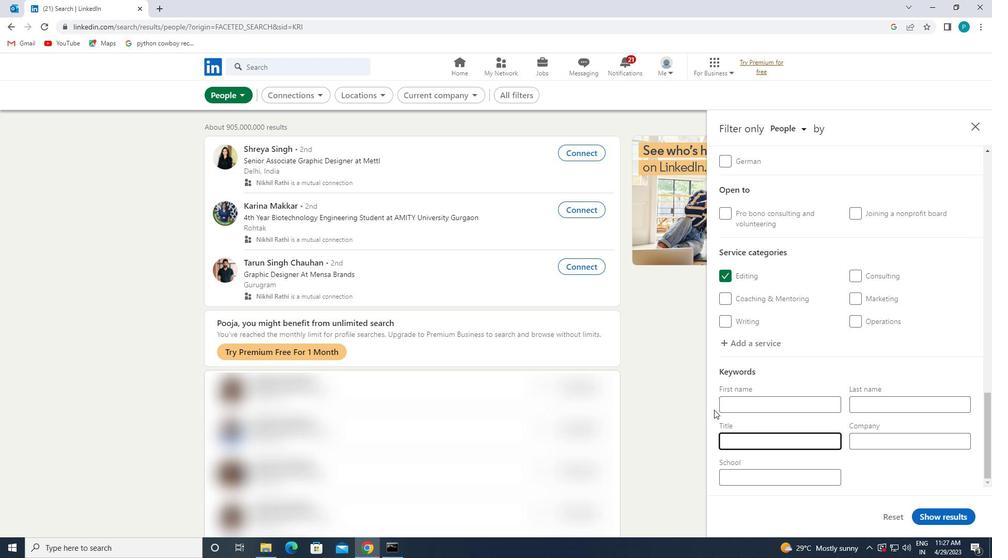 
Action: Key pressed <Key.caps_lock>F<Key.caps_lock>ARM<Key.space><Key.caps_lock>W<Key.caps_lock>ORKER
Screenshot: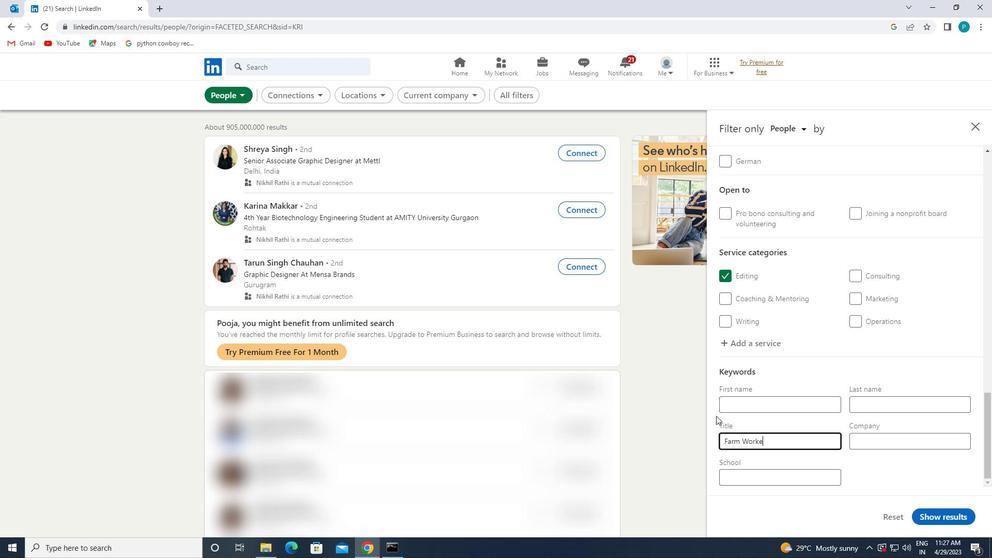 
Action: Mouse moved to (948, 516)
Screenshot: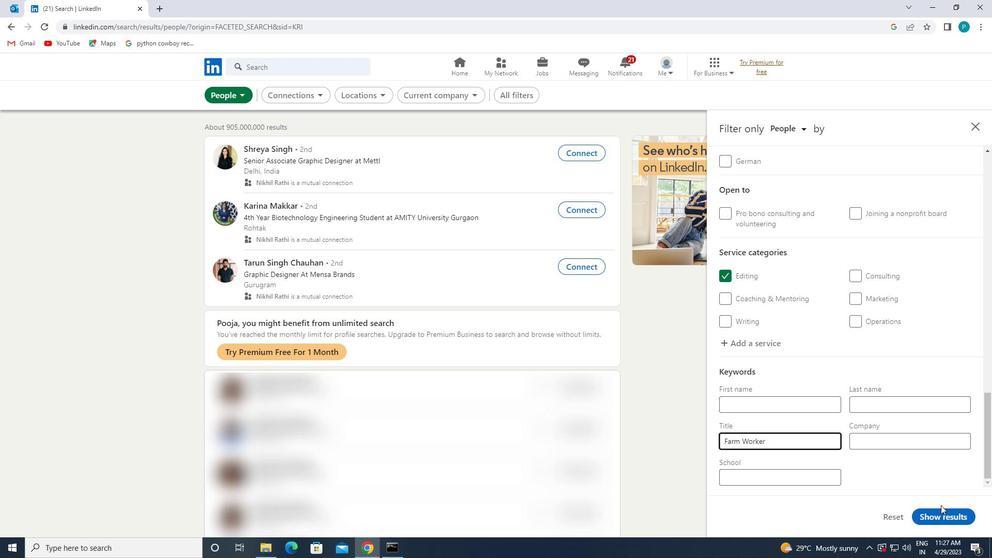 
Action: Mouse pressed left at (948, 516)
Screenshot: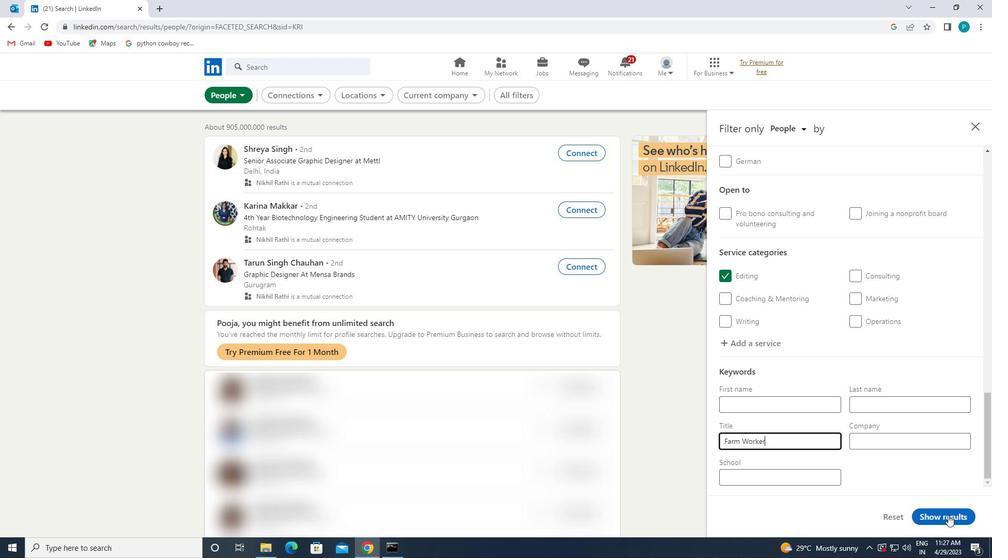 
Action: Mouse moved to (936, 505)
Screenshot: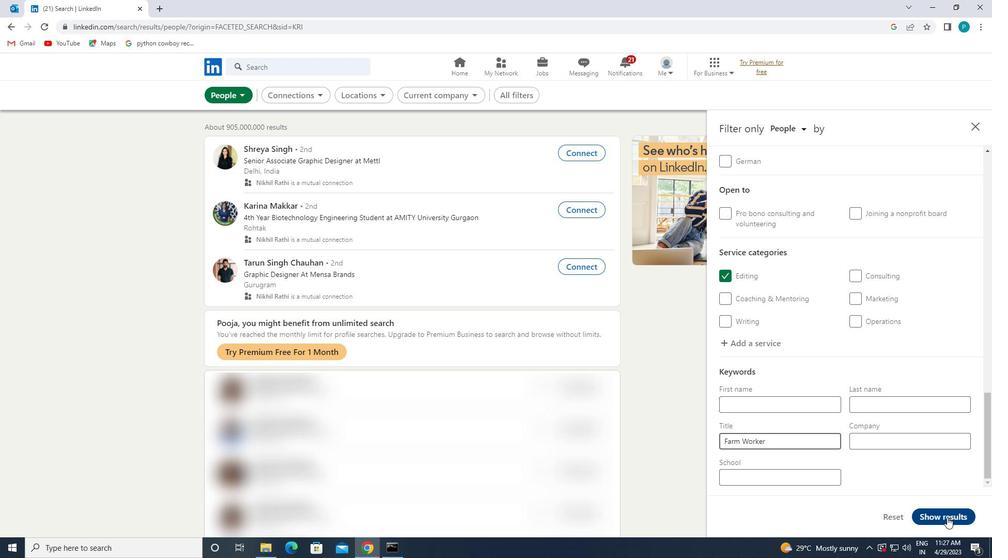 
